 Task: Schedule a 2-hour wine and cheese pairing experience at a local vineyard.
Action: Mouse pressed left at (747, 102)
Screenshot: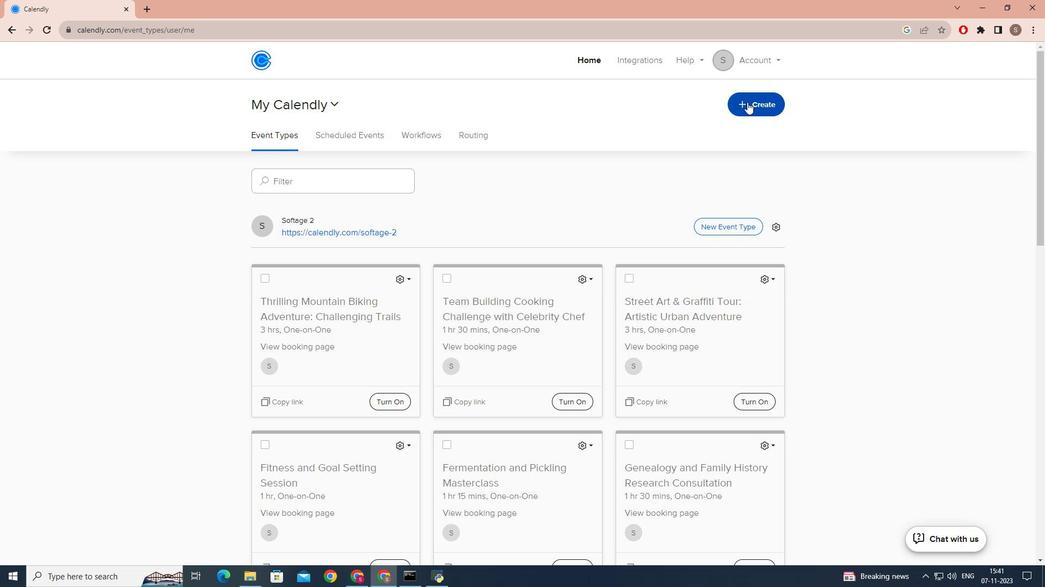 
Action: Mouse moved to (641, 138)
Screenshot: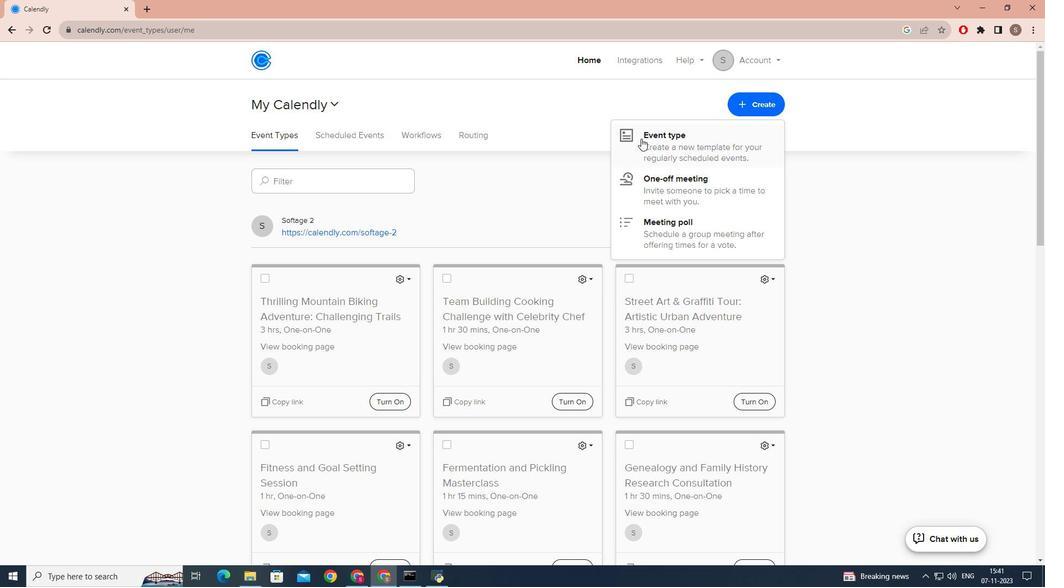 
Action: Mouse pressed left at (641, 138)
Screenshot: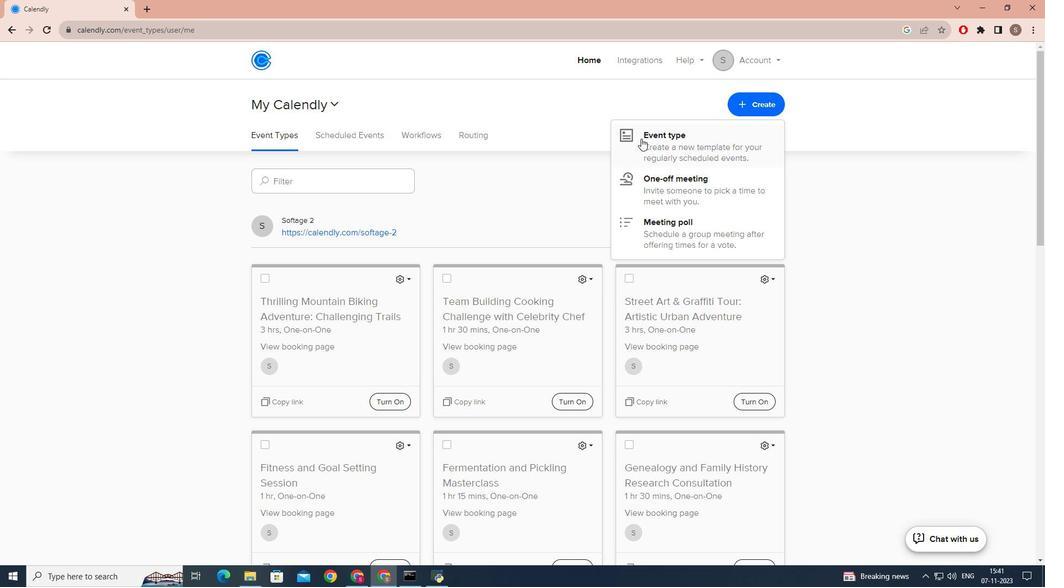 
Action: Mouse moved to (515, 172)
Screenshot: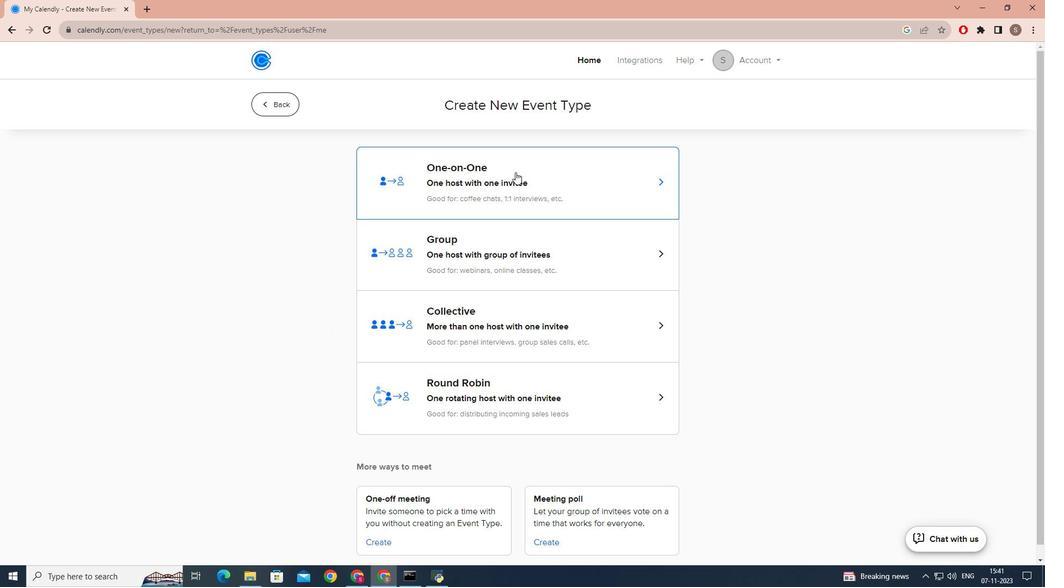 
Action: Mouse pressed left at (515, 172)
Screenshot: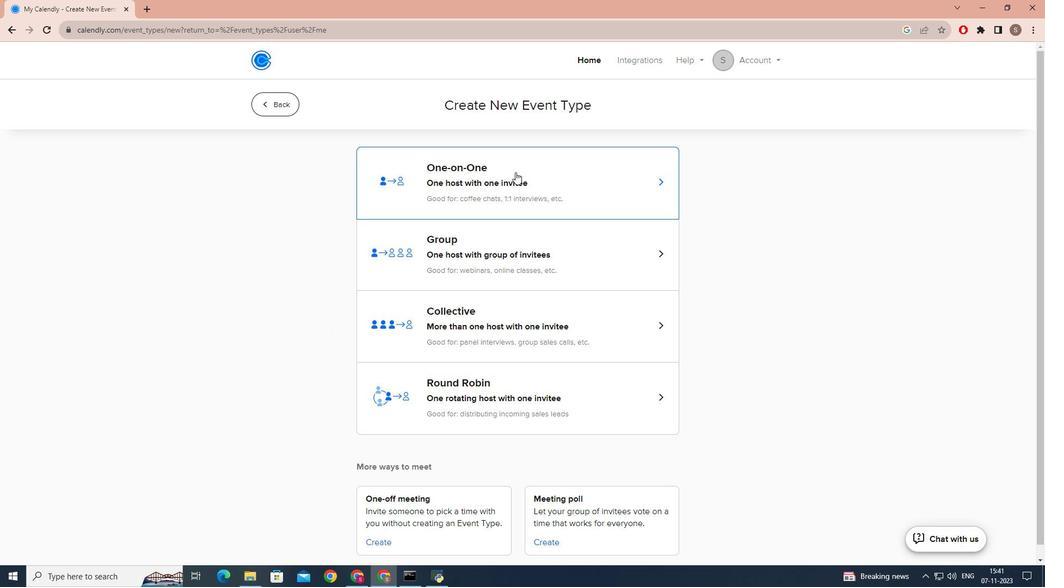 
Action: Mouse moved to (401, 224)
Screenshot: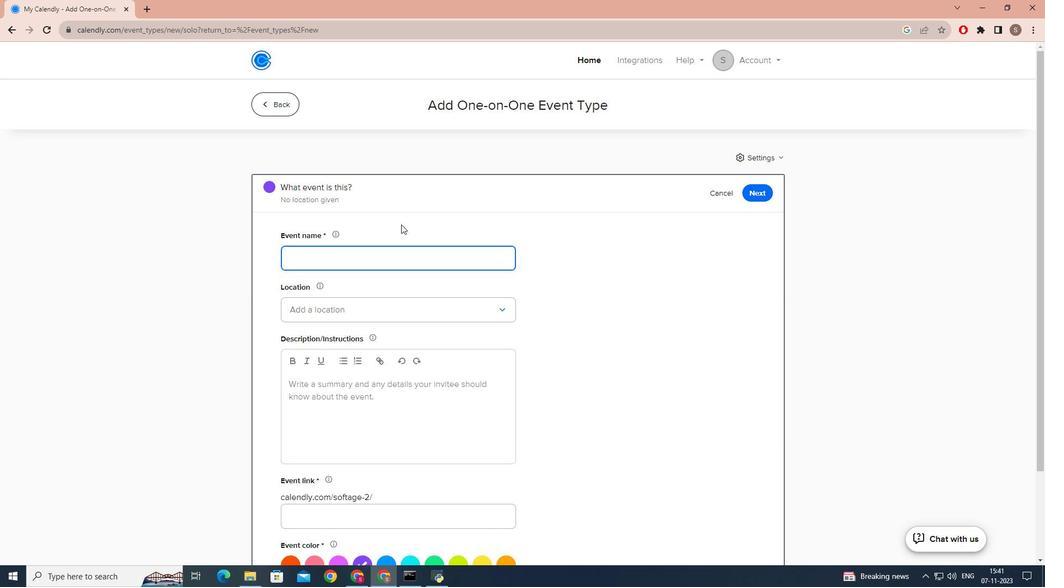 
Action: Key pressed <Key.caps_lock>W<Key.caps_lock>]<Key.backspace><Key.backspace><Key.backspace>w<Key.caps_lock>INE<Key.space>AMN<Key.backspace><Key.backspace>ND<Key.space>C<Key.caps_lock><Key.backspace>c<Key.caps_lock>HEESE<Key.space>PAIRING<Key.space>EXPERIENCE<Key.space>AT<Key.space>LOCAL<Key.space>VINEYARD
Screenshot: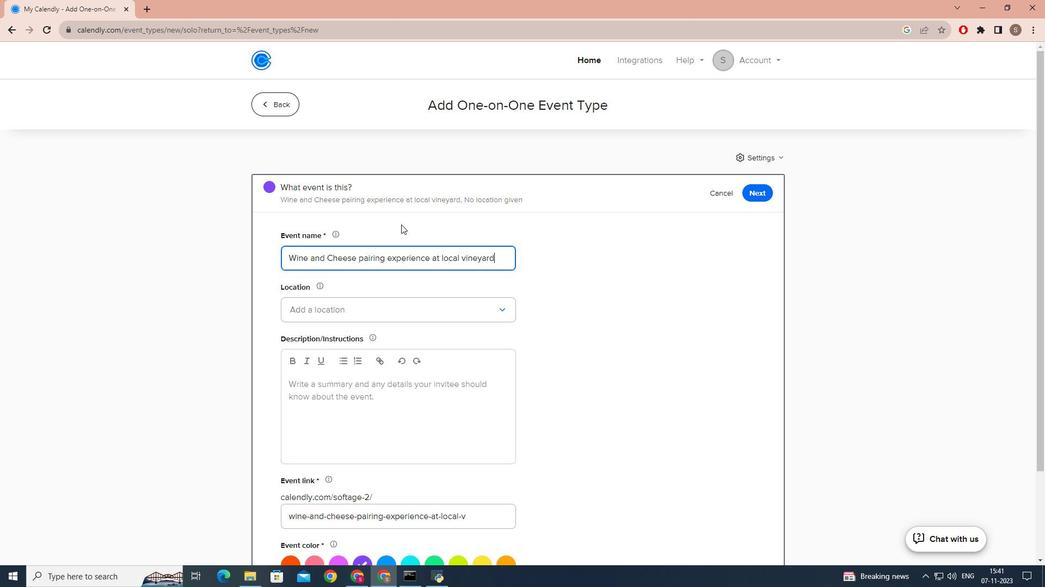 
Action: Mouse moved to (353, 316)
Screenshot: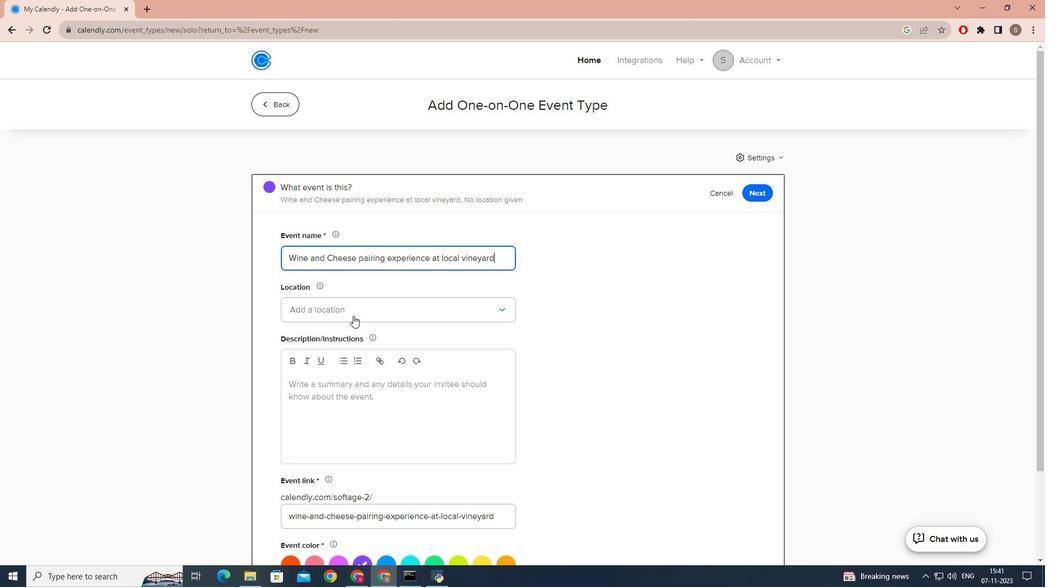 
Action: Mouse pressed left at (353, 316)
Screenshot: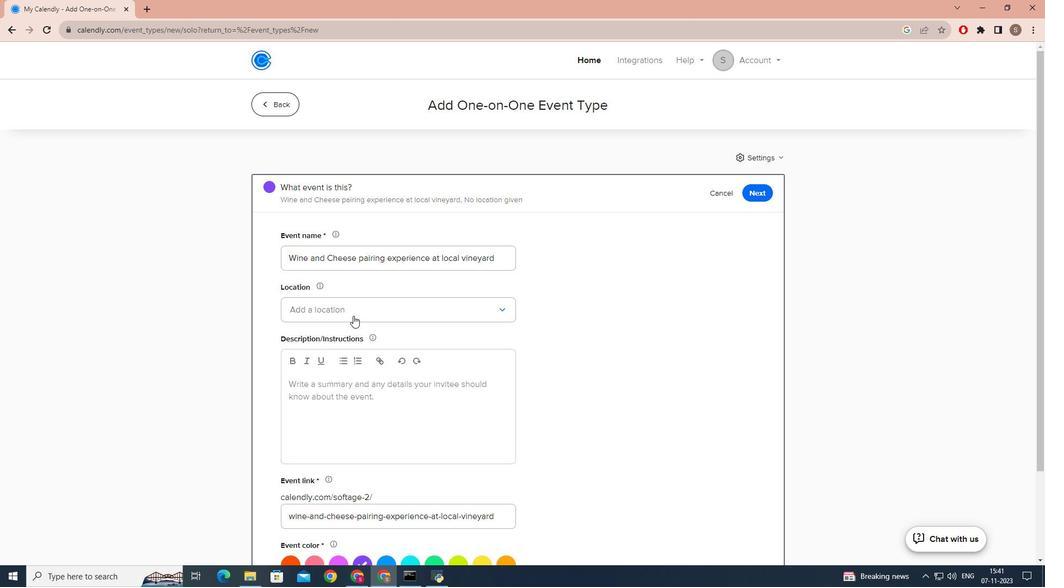 
Action: Mouse scrolled (353, 316) with delta (0, 0)
Screenshot: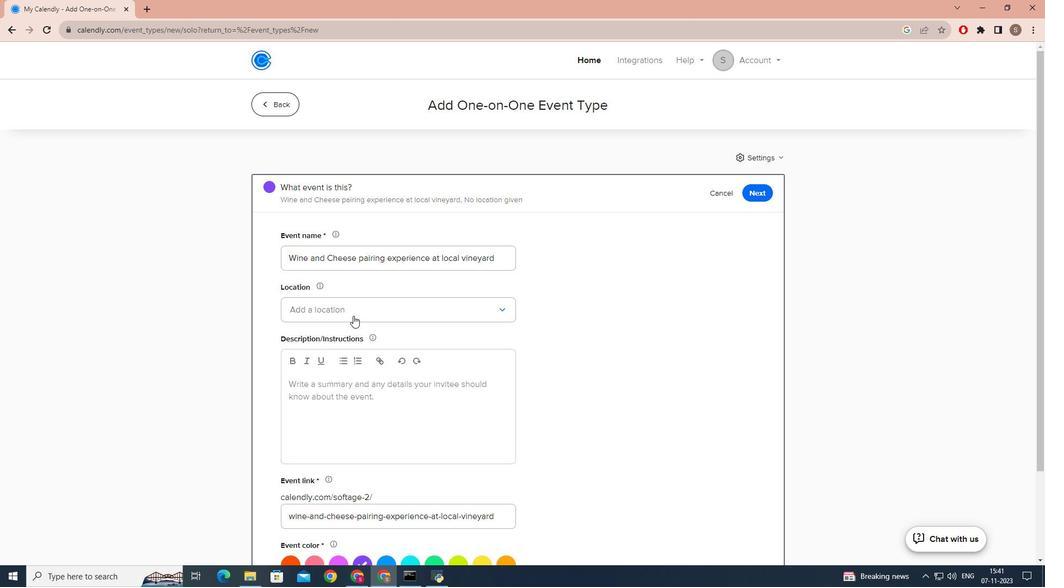 
Action: Mouse moved to (357, 314)
Screenshot: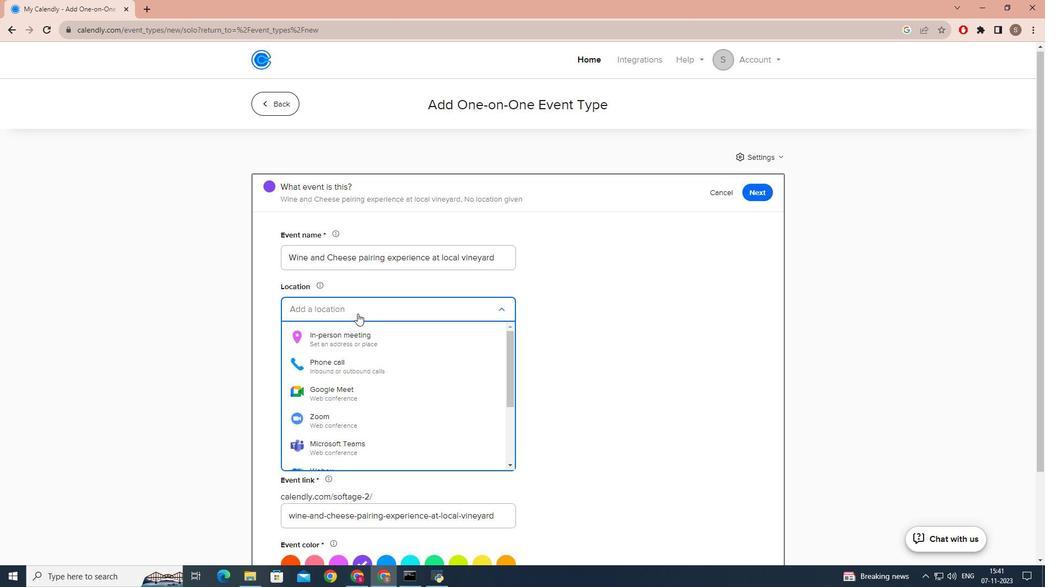 
Action: Mouse scrolled (357, 314) with delta (0, 0)
Screenshot: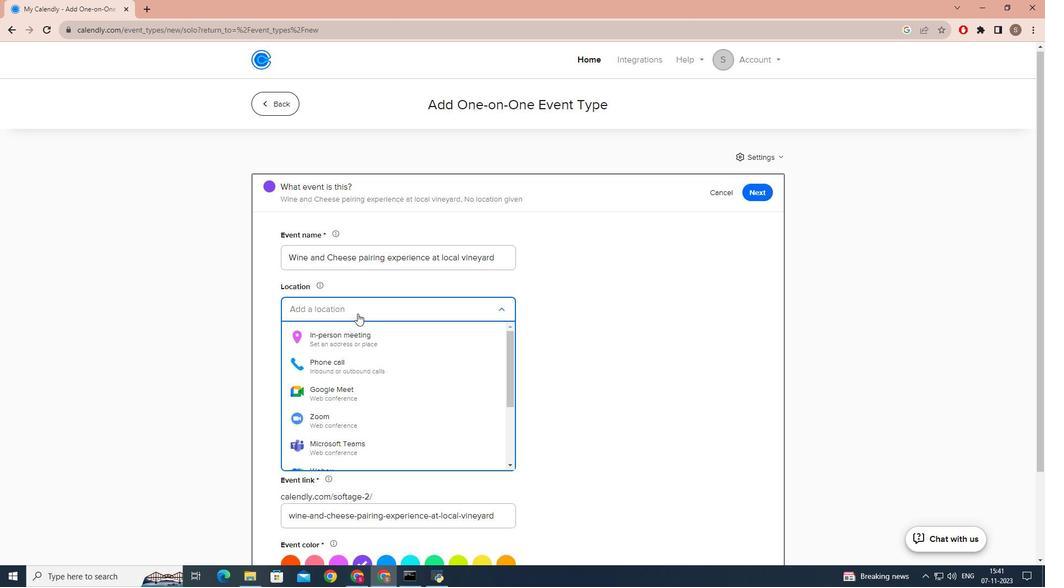 
Action: Mouse moved to (370, 289)
Screenshot: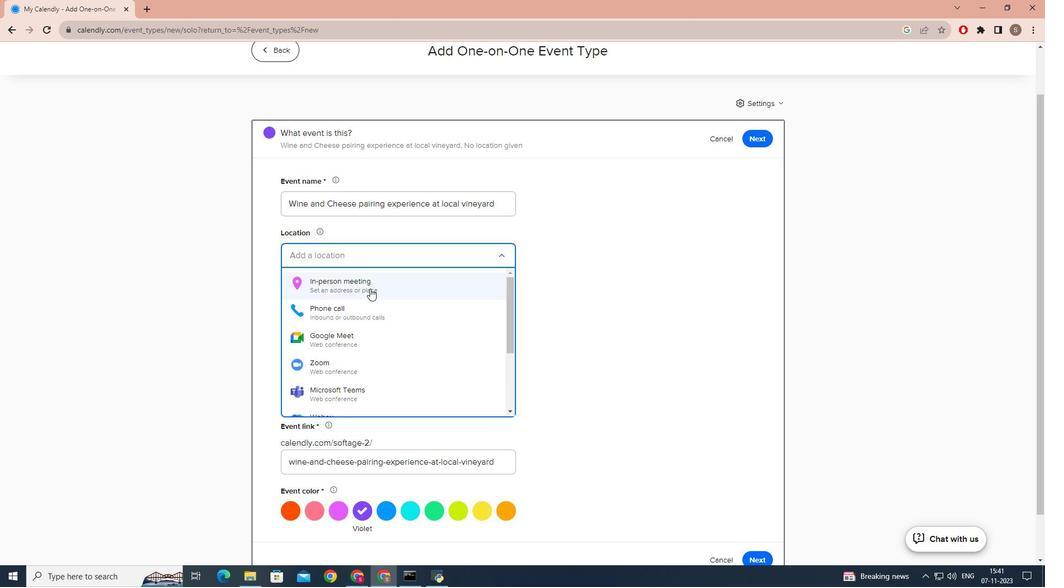 
Action: Mouse pressed left at (370, 289)
Screenshot: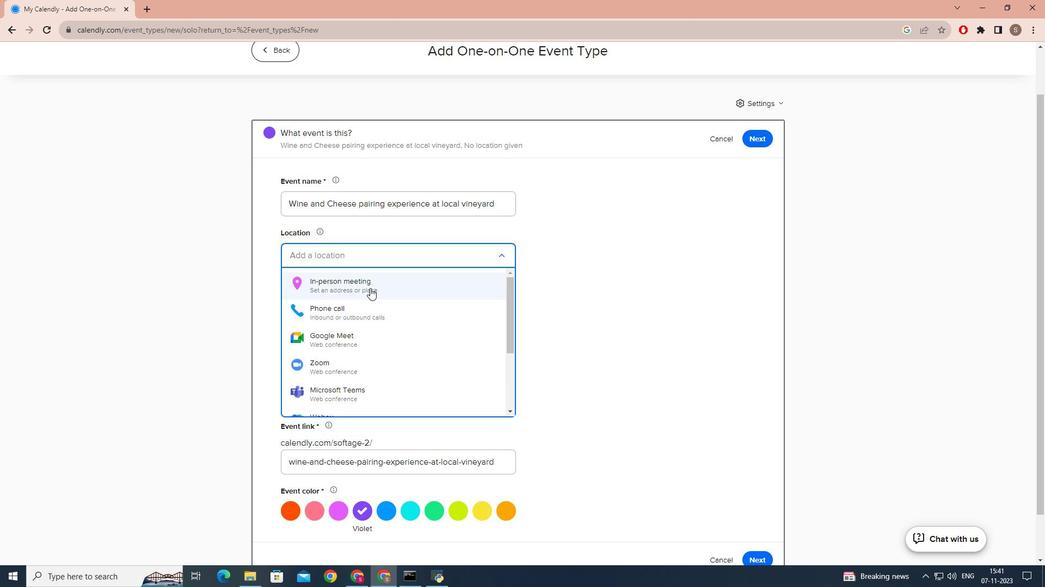 
Action: Mouse moved to (516, 177)
Screenshot: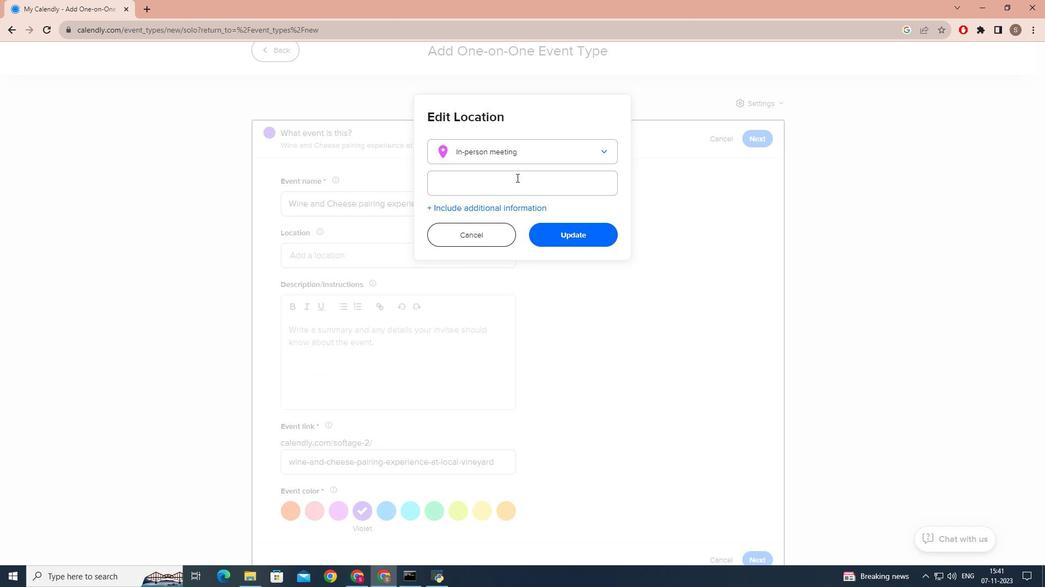 
Action: Mouse pressed left at (516, 177)
Screenshot: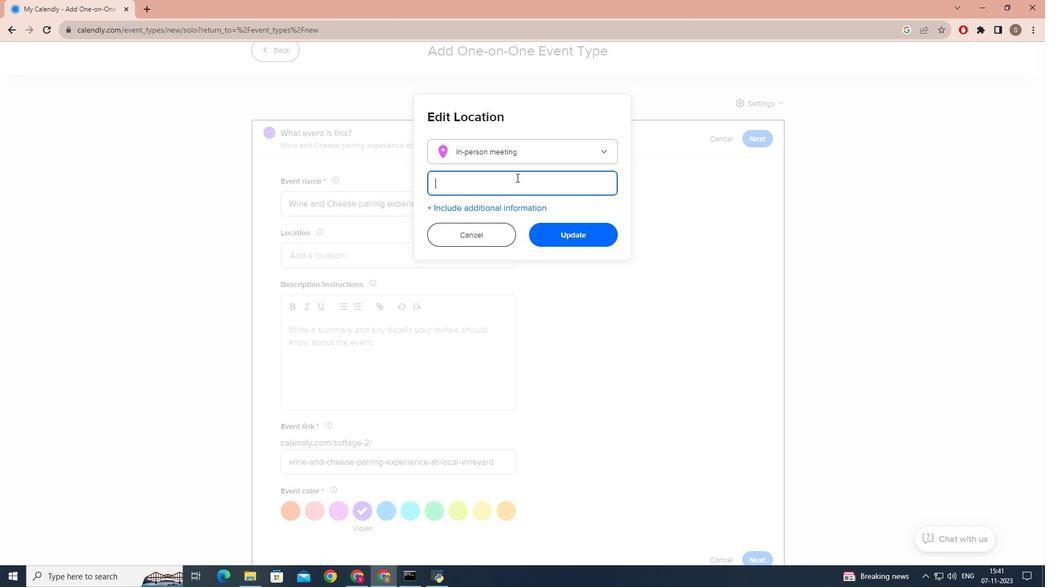 
Action: Mouse moved to (516, 177)
Screenshot: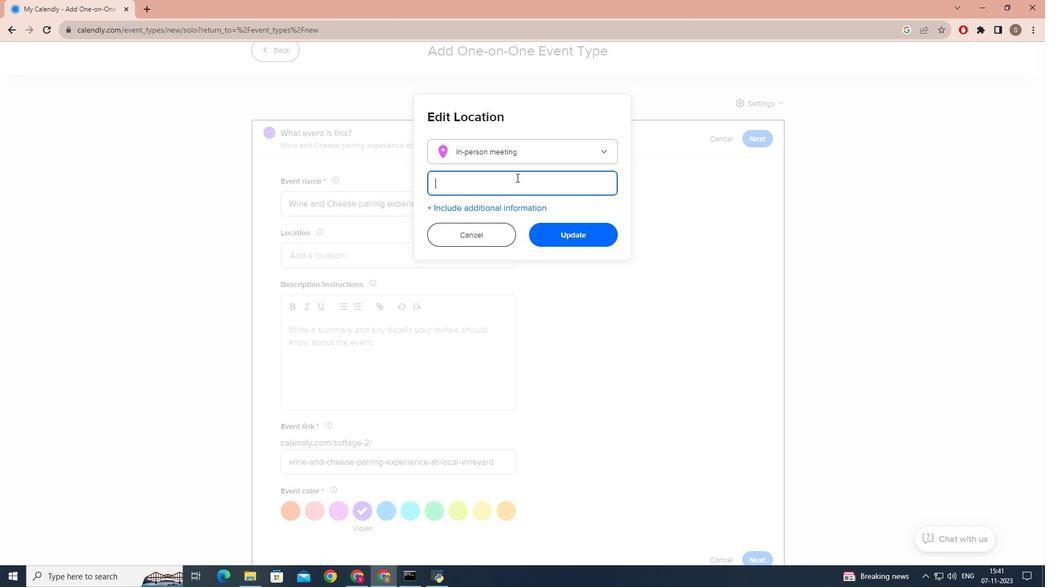 
Action: Key pressed <Key.caps_lock>b<Key.caps_lock>LOOMBURRY<Key.space><Key.backspace><Key.backspace><Key.backspace><Key.backspace><Key.backspace>ERRY<Key.space><Key.caps_lock>v<Key.caps_lock>INEYUARD<Key.backspace><Key.backspace><Key.backspace><Key.backspace>ARD,<Key.caps_lock>m<Key.caps_lock>INNESOTA,<Key.caps_lock>u.s.a
Screenshot: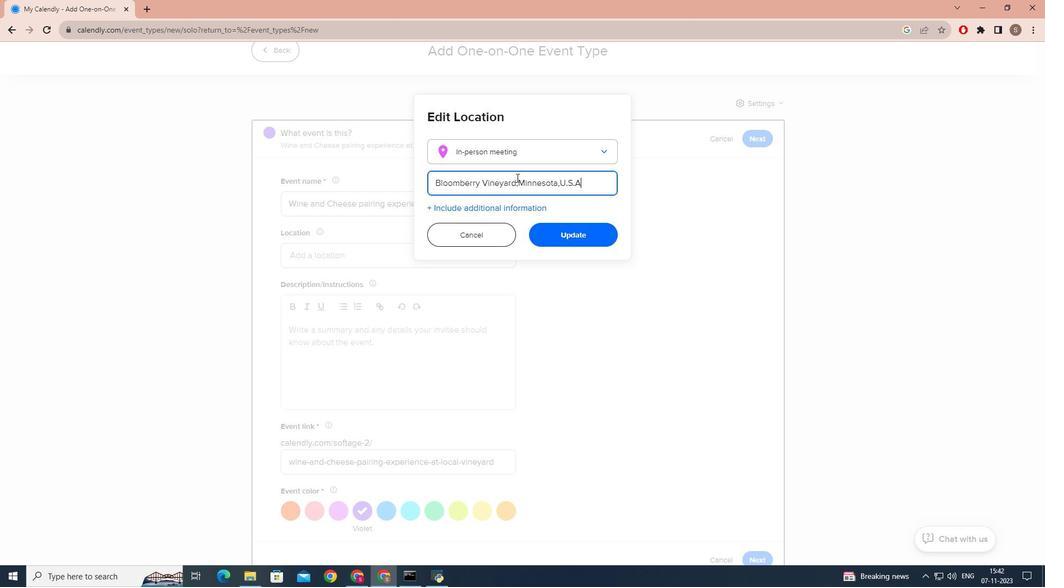 
Action: Mouse moved to (557, 231)
Screenshot: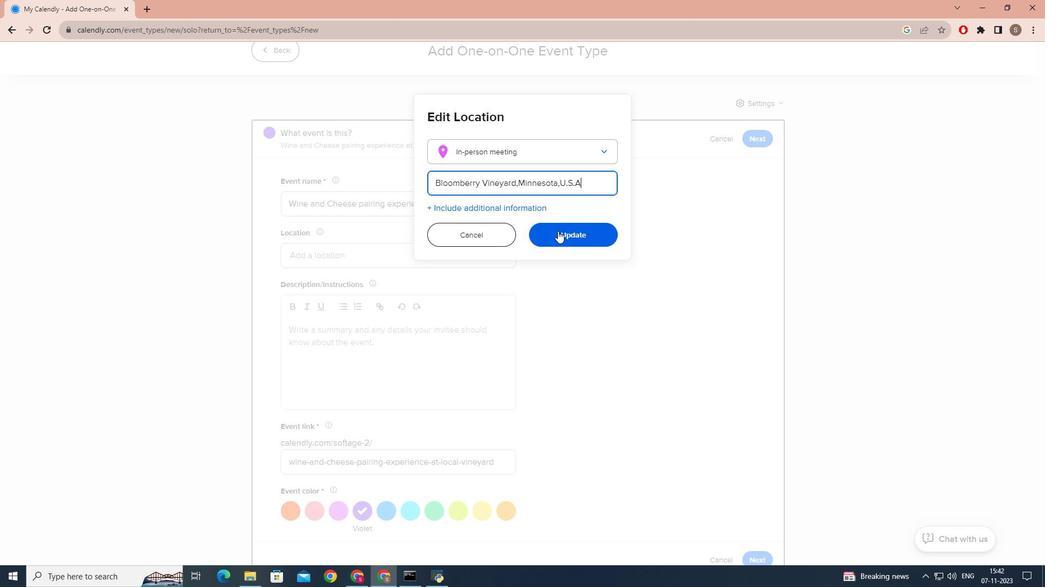 
Action: Mouse pressed left at (557, 231)
Screenshot: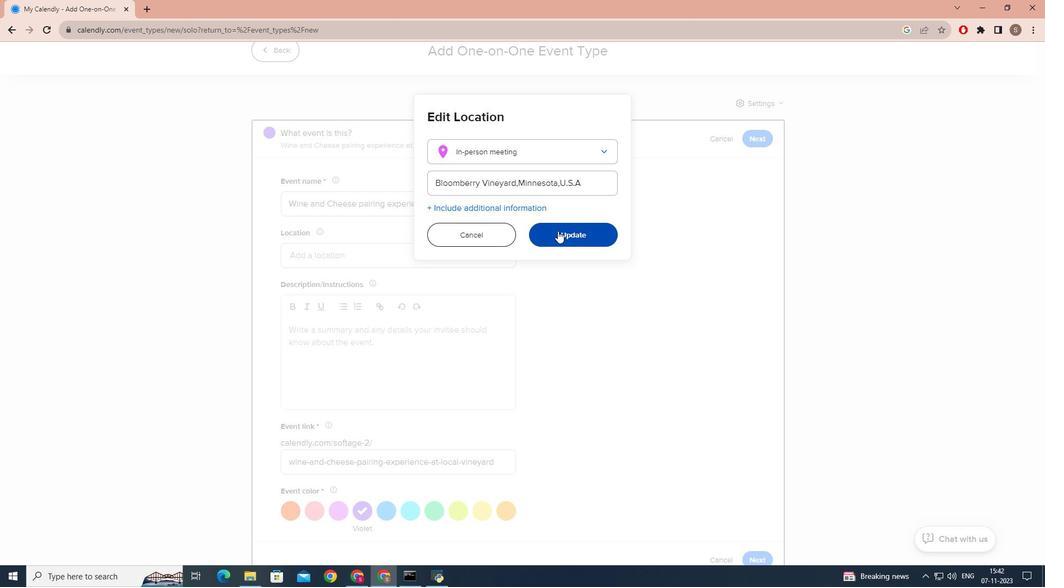 
Action: Mouse moved to (458, 302)
Screenshot: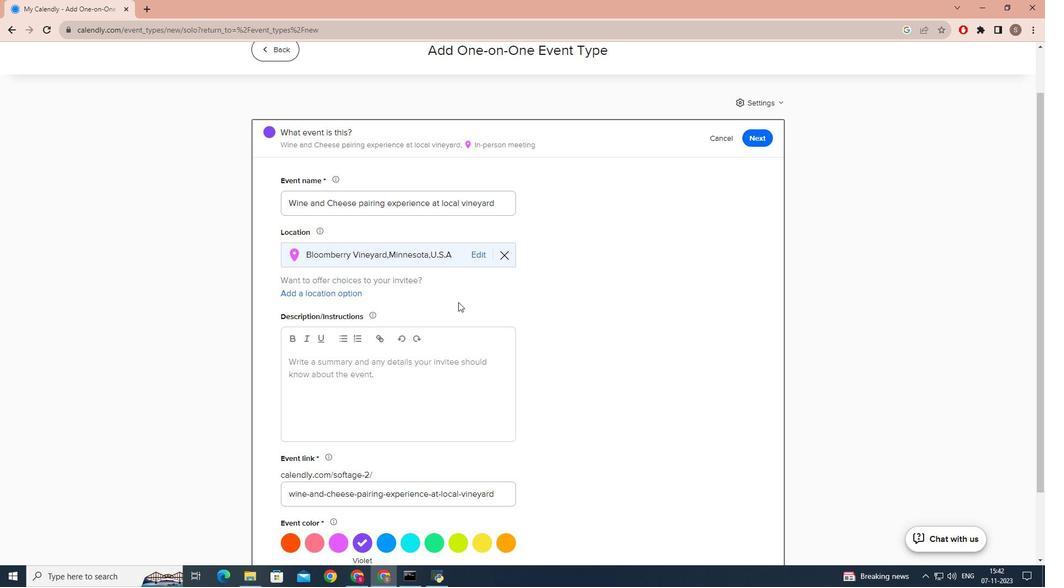
Action: Mouse scrolled (458, 302) with delta (0, 0)
Screenshot: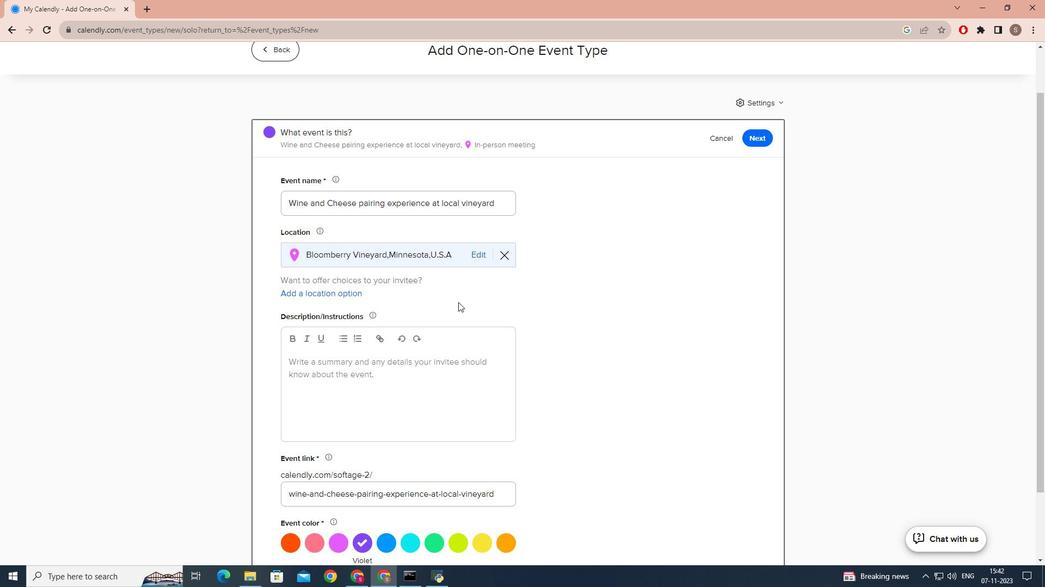 
Action: Mouse scrolled (458, 302) with delta (0, 0)
Screenshot: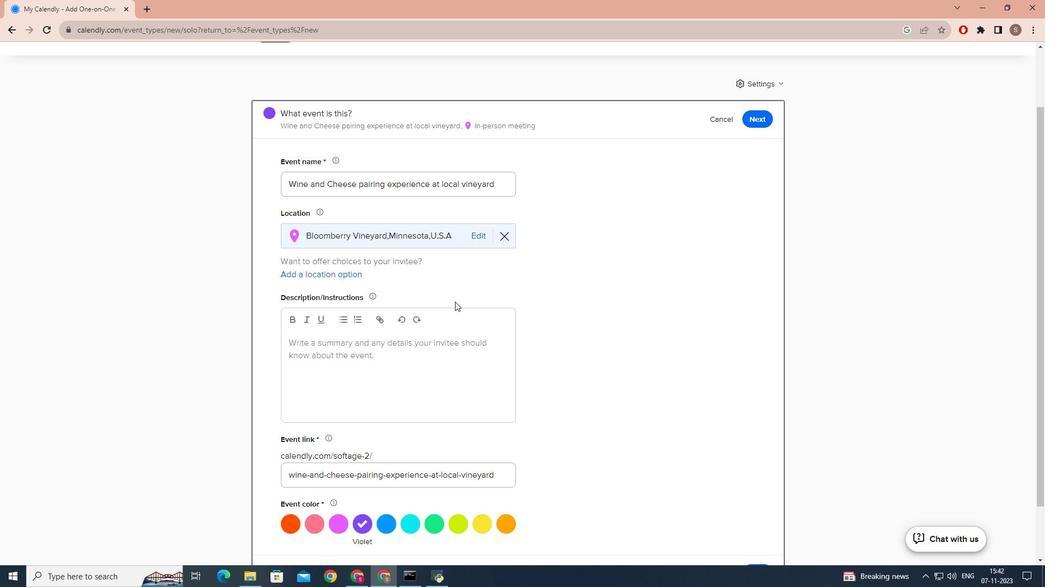 
Action: Mouse moved to (456, 302)
Screenshot: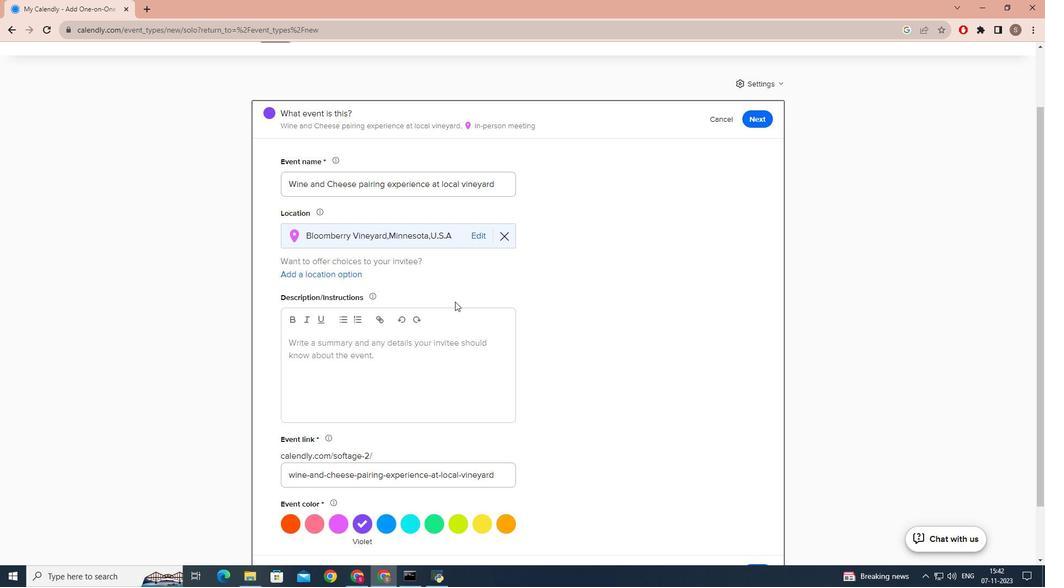 
Action: Mouse scrolled (456, 302) with delta (0, 0)
Screenshot: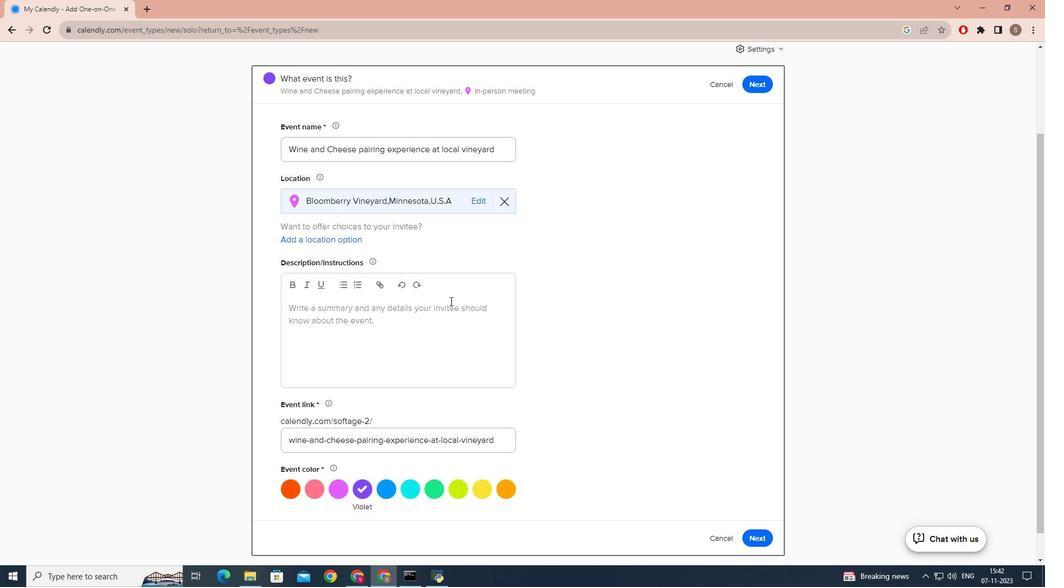 
Action: Mouse moved to (416, 299)
Screenshot: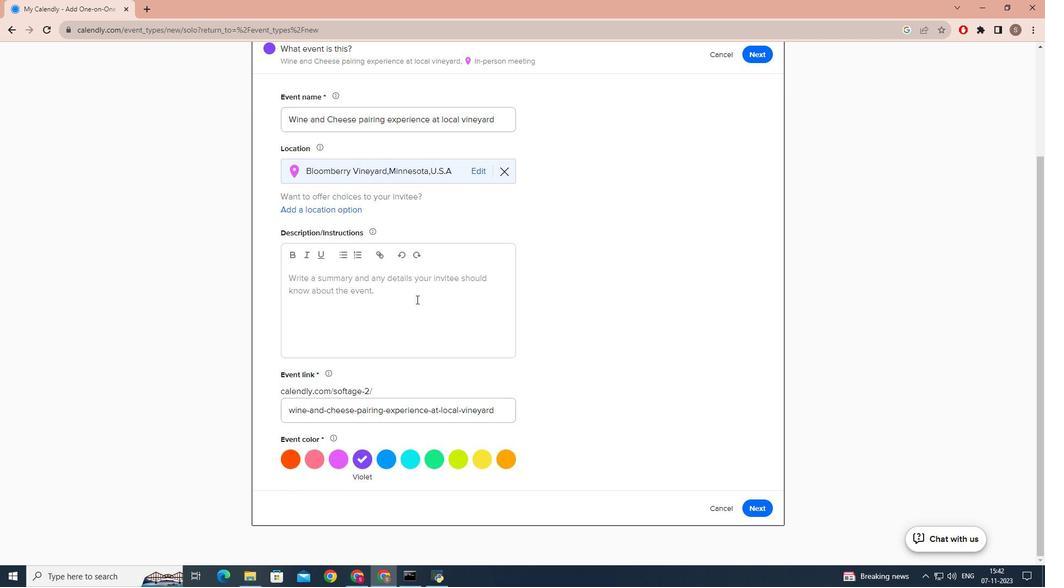 
Action: Mouse pressed left at (416, 299)
Screenshot: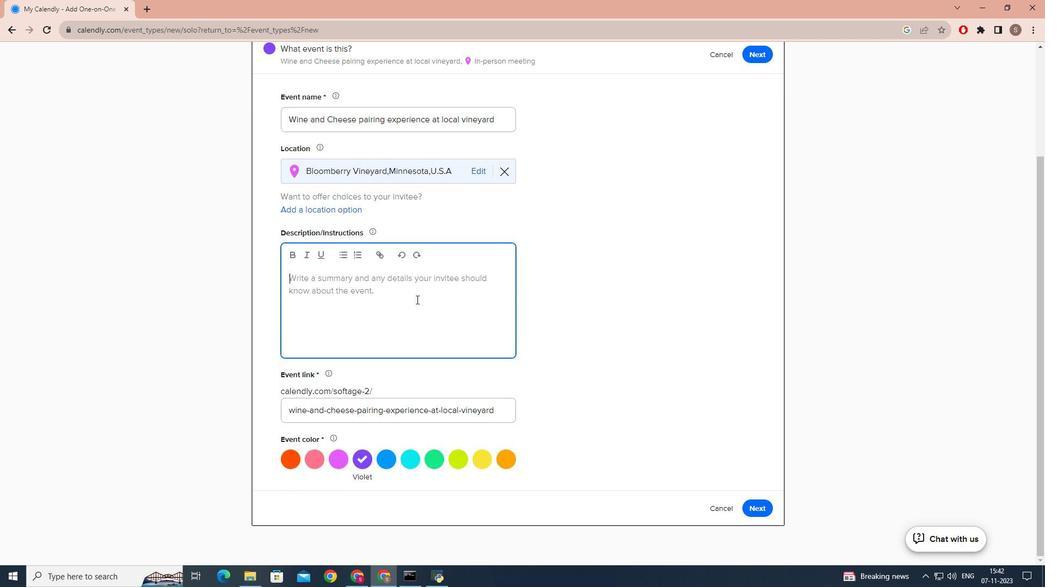 
Action: Mouse moved to (416, 299)
Screenshot: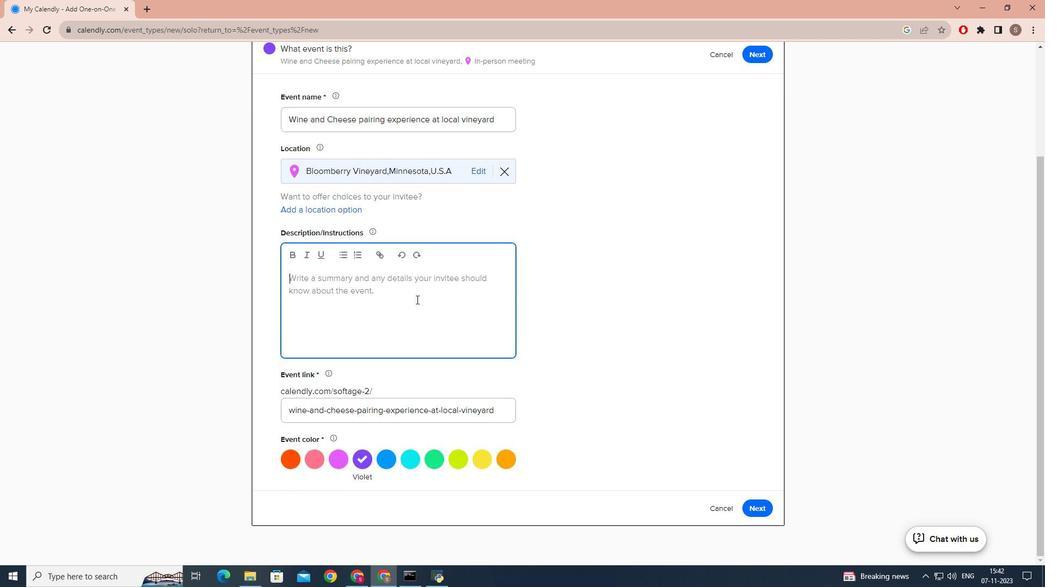 
Action: Key pressed <Key.caps_lock>J<Key.caps_lock><Key.backspace>j<Key.caps_lock>OIN<Key.space>US<Key.space>FOR<Key.space>A<Key.space>DELIGHTFUL<Key.space>WINEAN<Key.backspace><Key.backspace><Key.space>AND<Key.space>CHEESE<Key.space>PAIRING<Key.space>EXPERIECN<Key.backspace><Key.backspace>NCE<Key.space>AT<Key.space>THE<Key.space>LOCAL<Key.space>VINEYARD.<Key.space><Key.caps_lock>d<Key.caps_lock>ISCOVER<Key.space>THE<Key.space>ART<Key.space>OF<Key.space>MATCHING<Key.space>EXQUISITE<Key.space>WINES<Key.space>WITH<Key.space>TY<Key.backspace>HE<Key.space>FINEST<Key.space>CHEESES,ALL<Key.space>WHILE<Key.space>SURROUBNDED<Key.backspace><Key.backspace><Key.backspace><Key.backspace><Key.backspace>NDED<Key.space>N<Key.backspace>BY<Key.space>THE<Key.space>SCENIC<Key.space>N<Key.backspace>BEAUTY<Key.space>OF<Key.space>OUR<Key.space>VINEYARD,<Key.caps_lock><Key.backspace>.<Key.caps_lock><Key.caps_lock>d<Key.caps_lock>URING<Key.space>THIS<Key.space>EXPERIENCE<Key.space>,YOU<Key.space>WILL<Key.space>HAVE<Key.space>THE<Key.space>OPPORTUNITYTO<Key.backspace><Key.backspace><Key.space>TO<Key.space>INDULGE<Key.space>IN<Key.space>A<Key.space>CURATED<Key.space>SELECTION<Key.space>OF<Key.space>WINES<Key.space>AND<Key.space>CHESES<Key.backspace><Key.backspace><Key.backspace>ESES<Key.space>THAT<Key.space>WILL<Key.space>HARMONIS<Key.backspace>ZE<Key.space>PERFECTLY<Key.space>TO<Key.space>YOUR<Key.space>TASTE.<Key.caps_lock>t<Key.caps_lock>HIS<Key.space>EVENT<Key.space>I<Key.space><Key.backspace>S<Key.space>DESIGNED<Key.space>FOR<Key.space>ADULTS<Key.space>ABOVE<Key.space>21<Key.space>YEARS<Key.space>OF<Key.space>AGE.
Screenshot: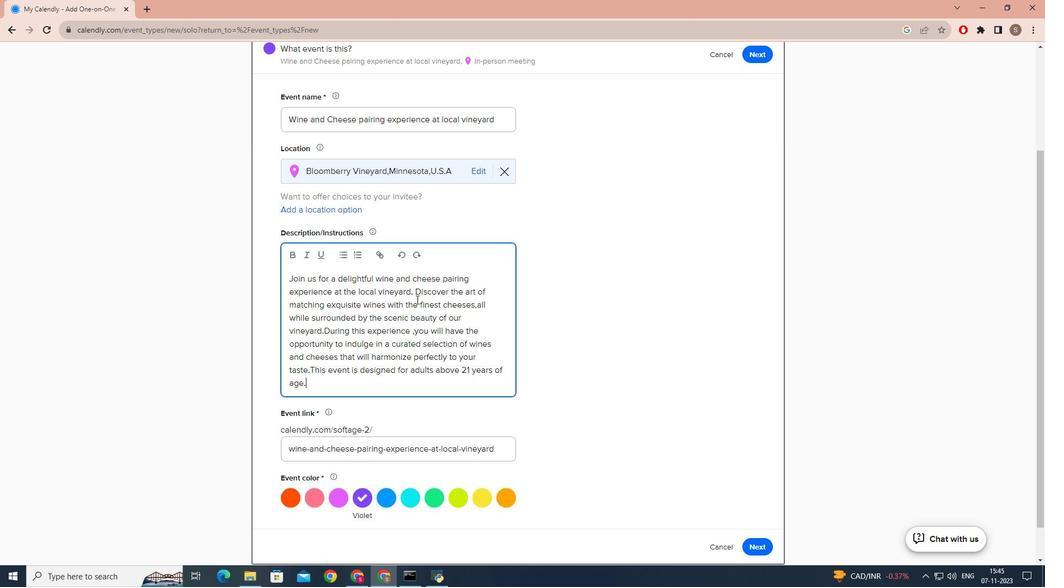 
Action: Mouse moved to (311, 283)
Screenshot: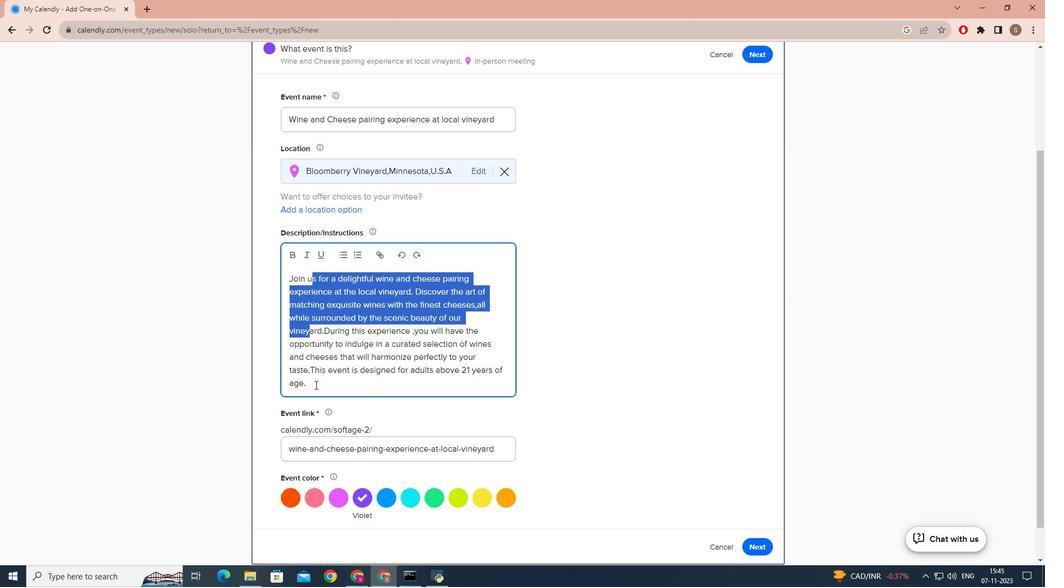 
Action: Mouse pressed left at (311, 283)
Screenshot: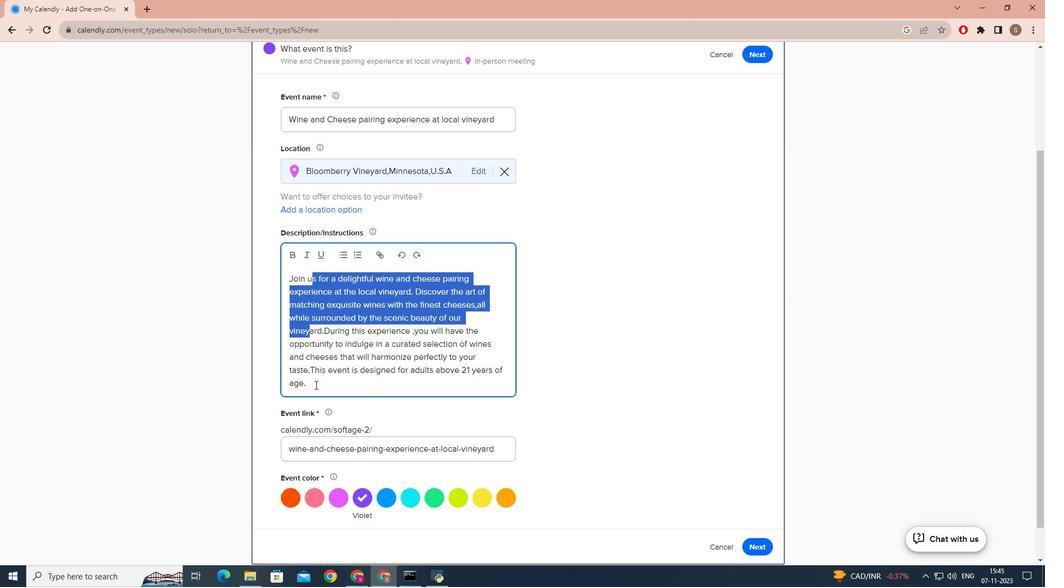 
Action: Mouse moved to (377, 349)
Screenshot: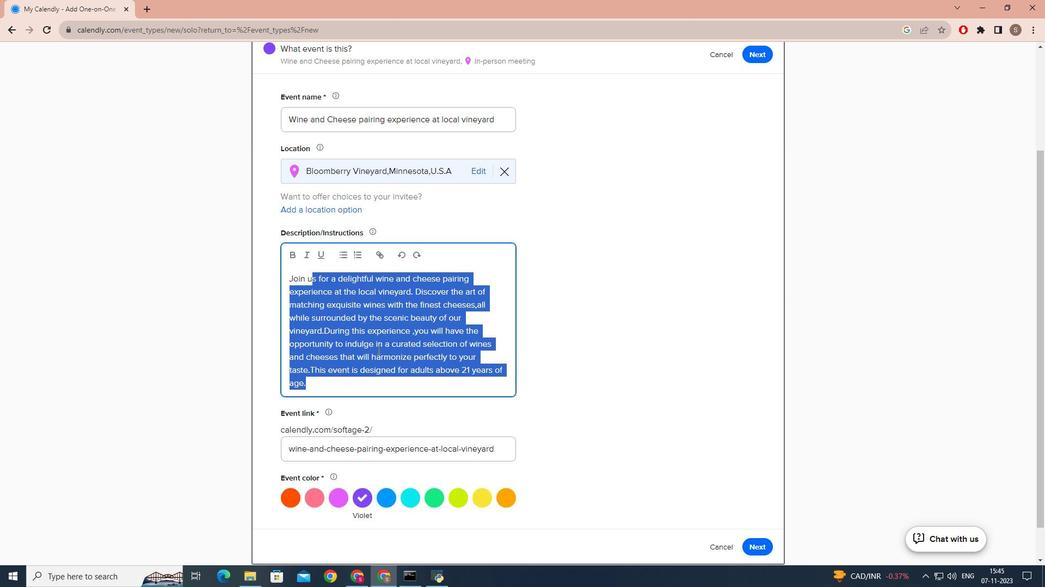 
Action: Mouse pressed left at (377, 349)
Screenshot: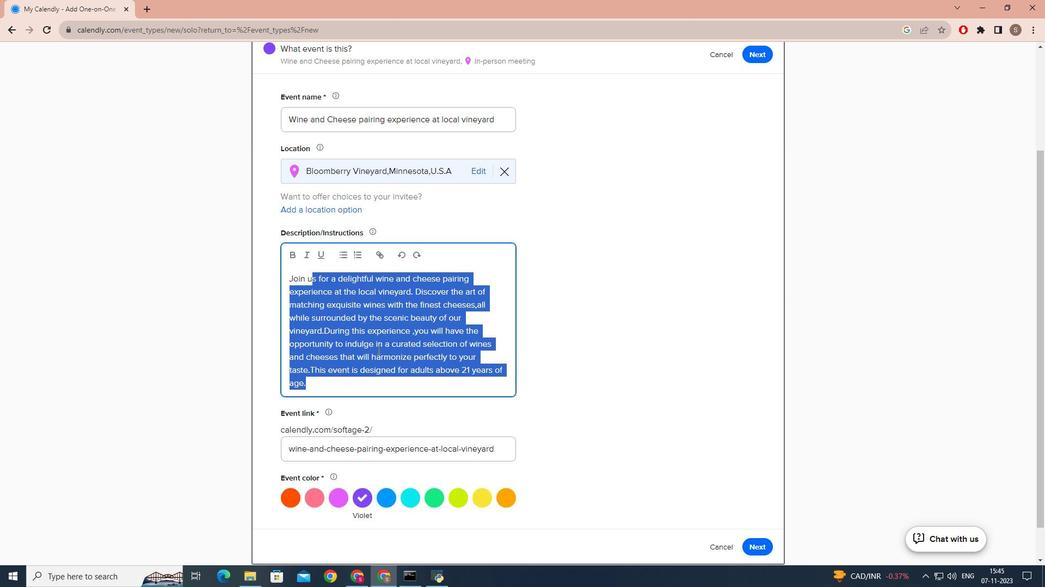 
Action: Mouse moved to (379, 495)
Screenshot: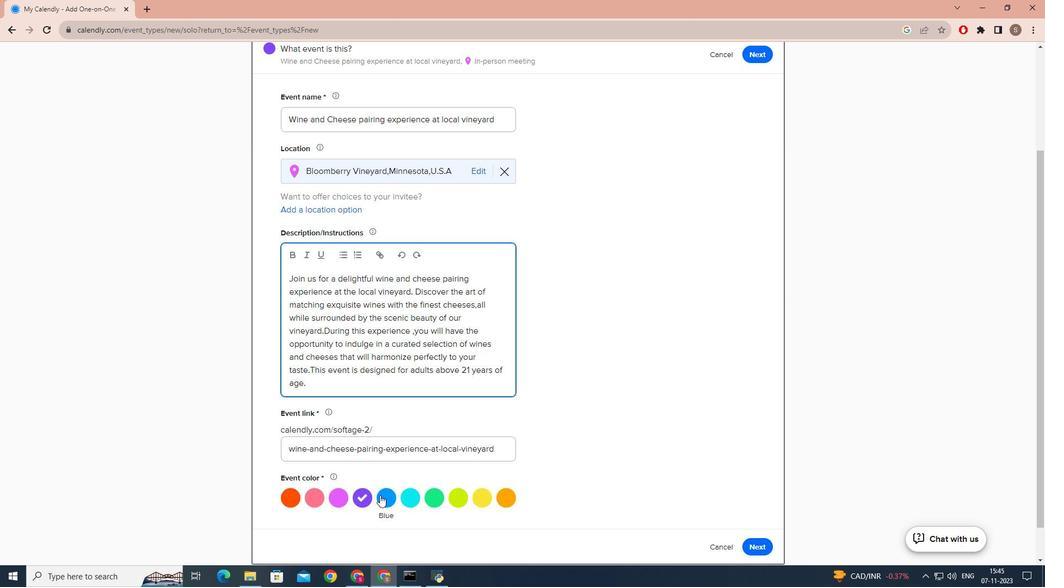 
Action: Mouse pressed left at (379, 495)
Screenshot: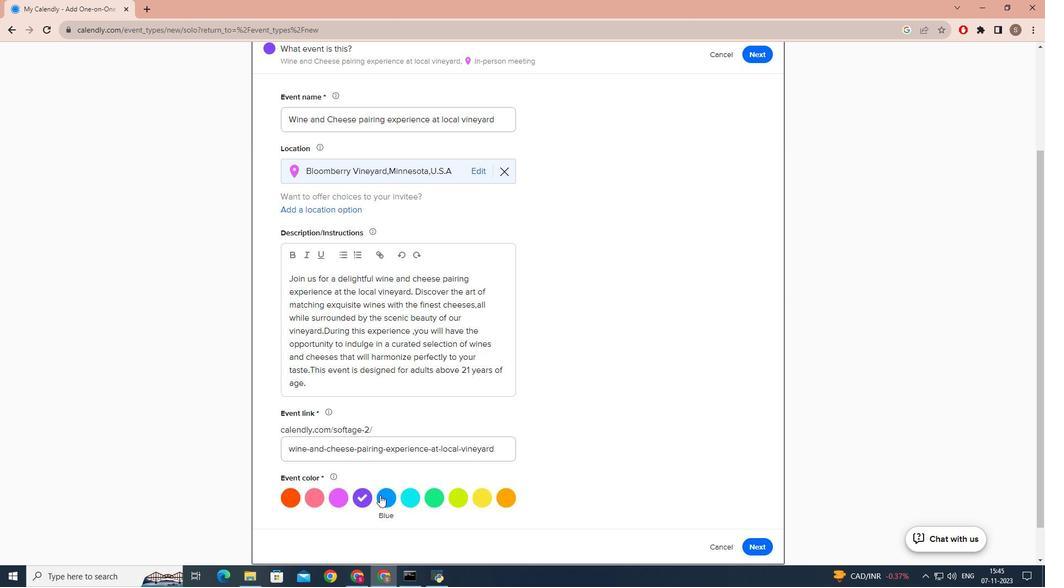 
Action: Mouse moved to (445, 342)
Screenshot: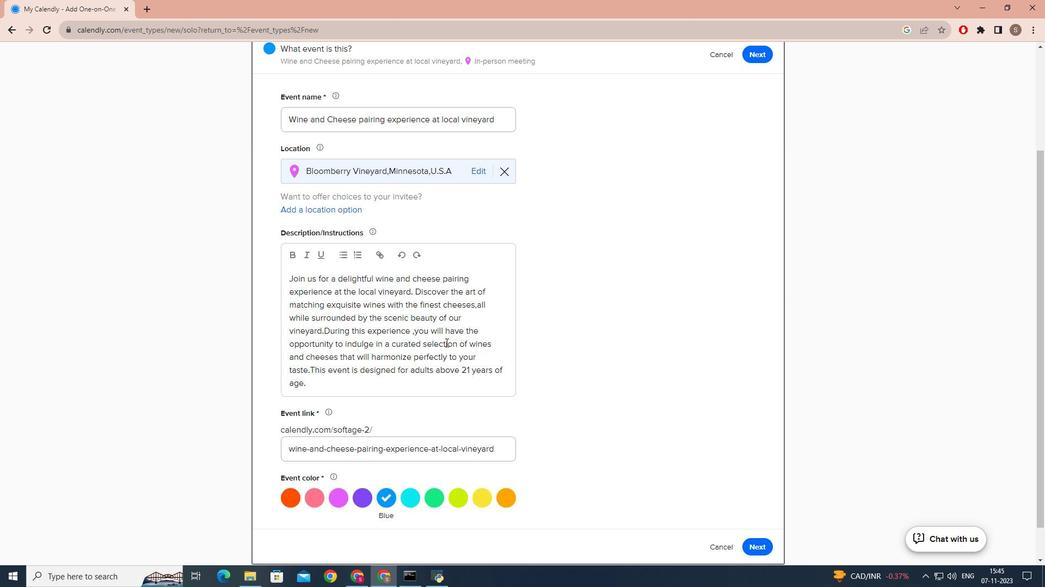 
Action: Mouse scrolled (445, 342) with delta (0, 0)
Screenshot: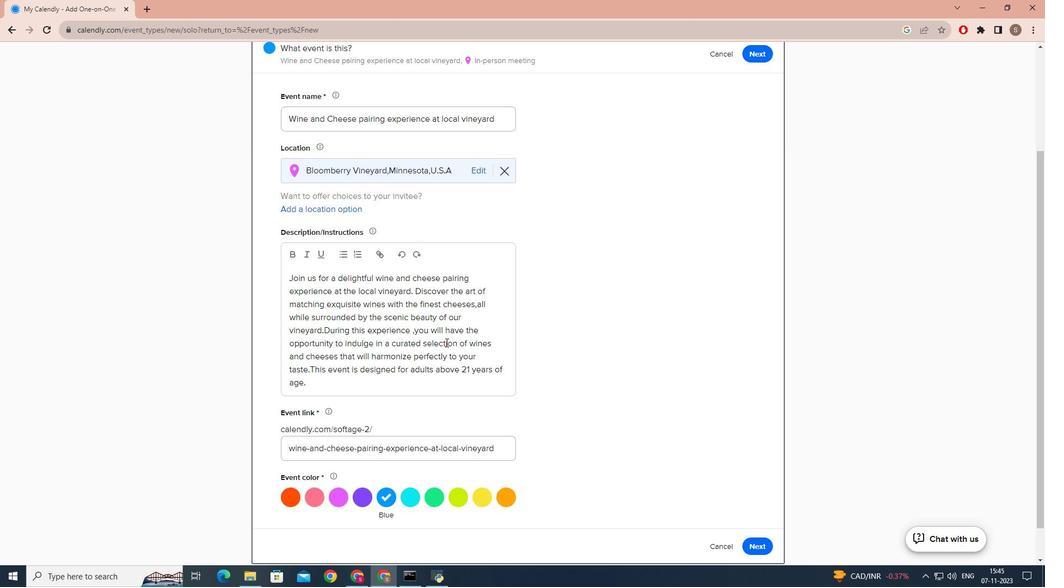 
Action: Mouse scrolled (445, 342) with delta (0, 0)
Screenshot: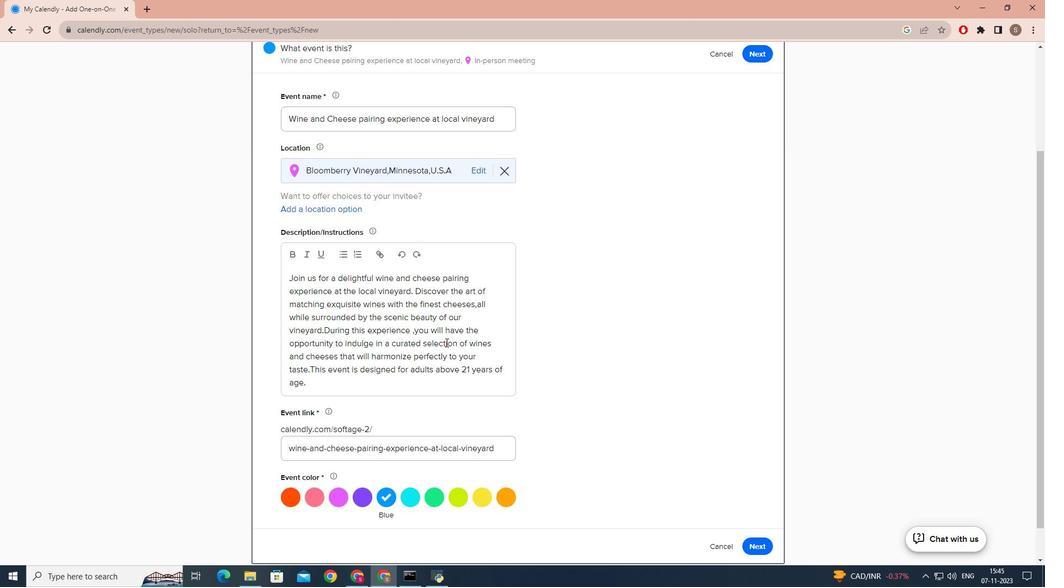 
Action: Mouse scrolled (445, 342) with delta (0, 0)
Screenshot: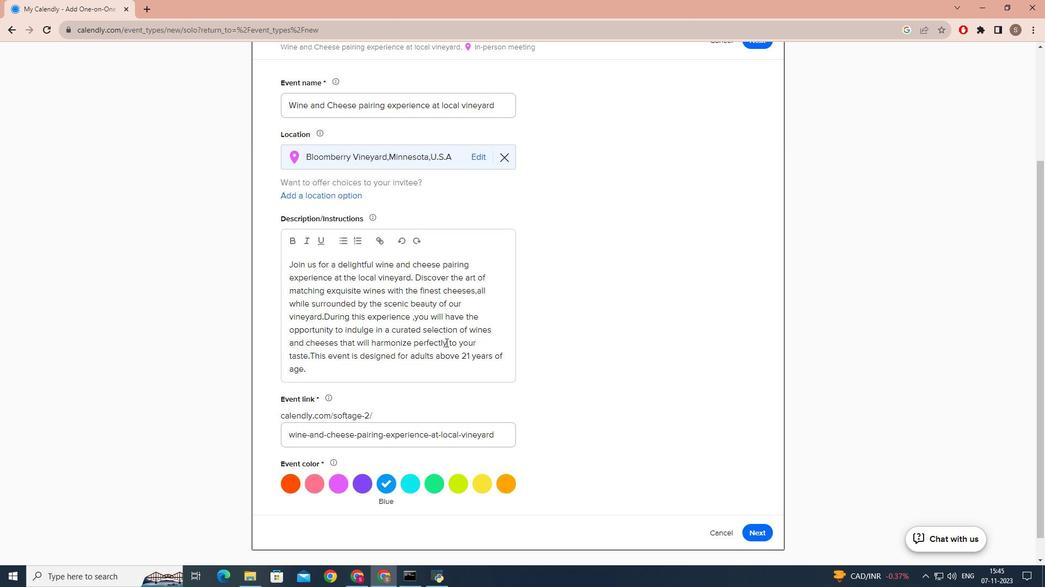 
Action: Mouse scrolled (445, 342) with delta (0, 0)
Screenshot: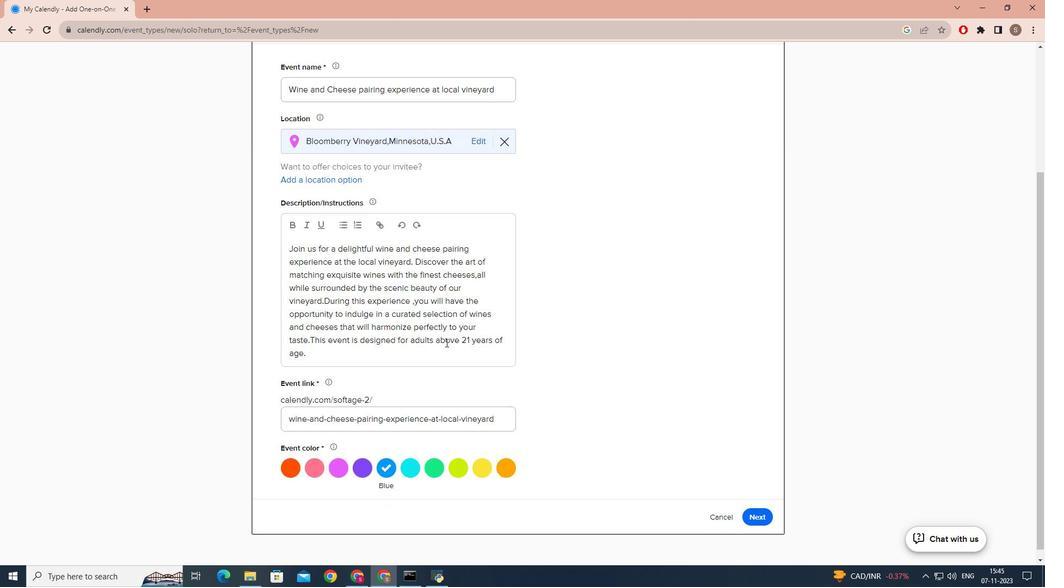 
Action: Mouse moved to (752, 506)
Screenshot: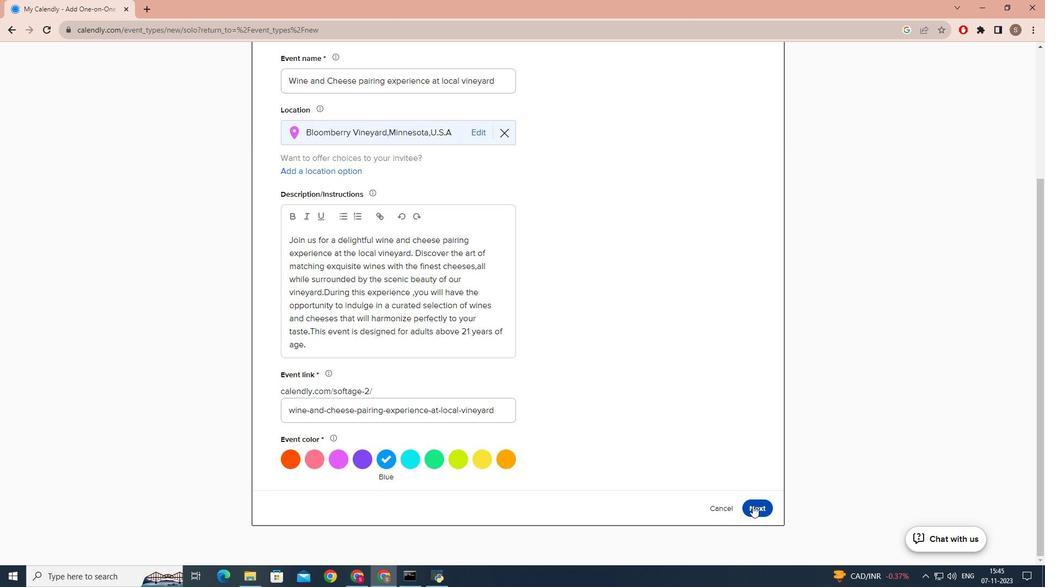 
Action: Mouse pressed left at (752, 506)
Screenshot: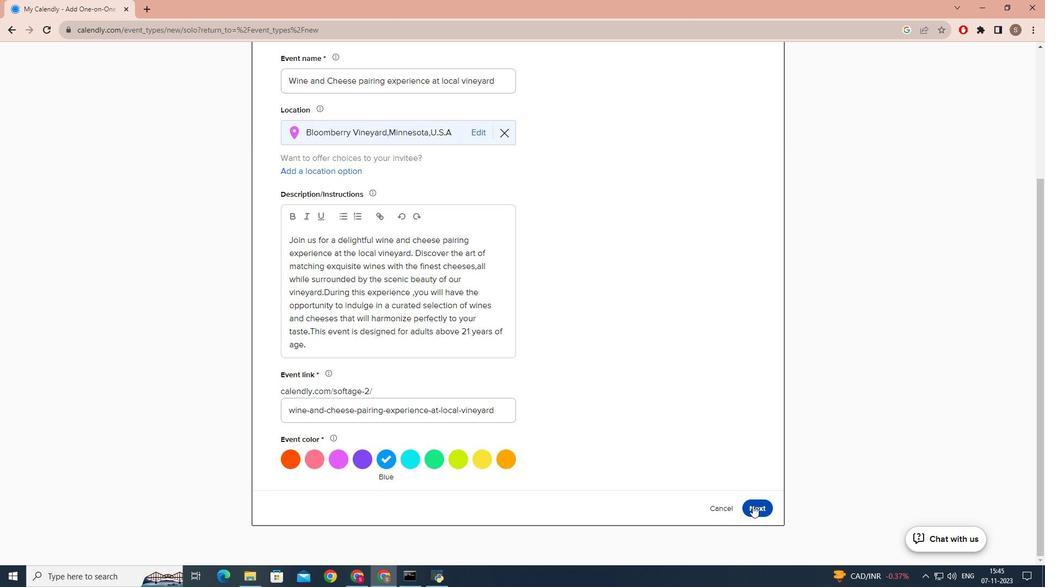 
Action: Mouse moved to (362, 274)
Screenshot: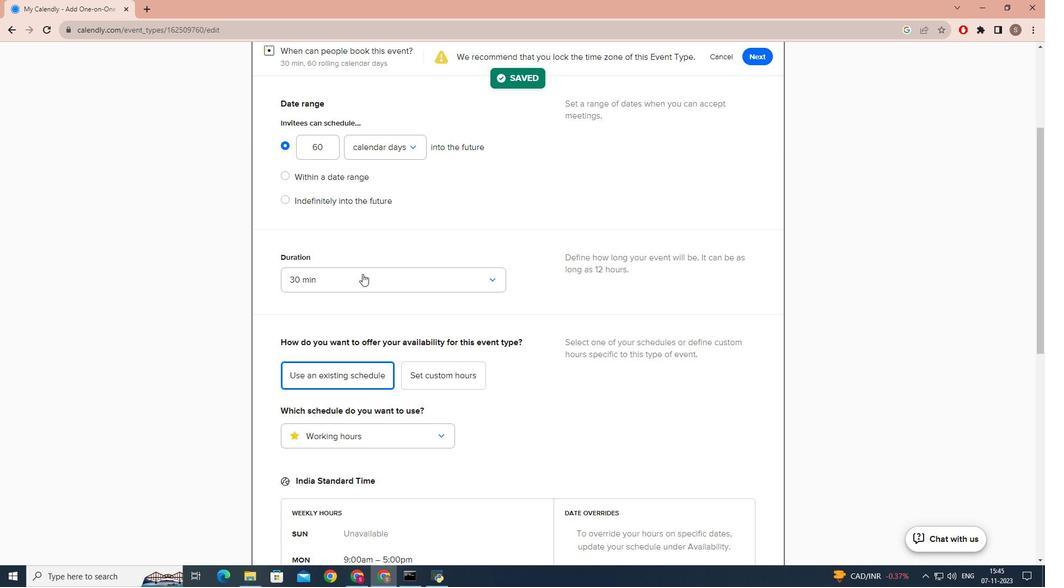 
Action: Mouse pressed left at (362, 274)
Screenshot: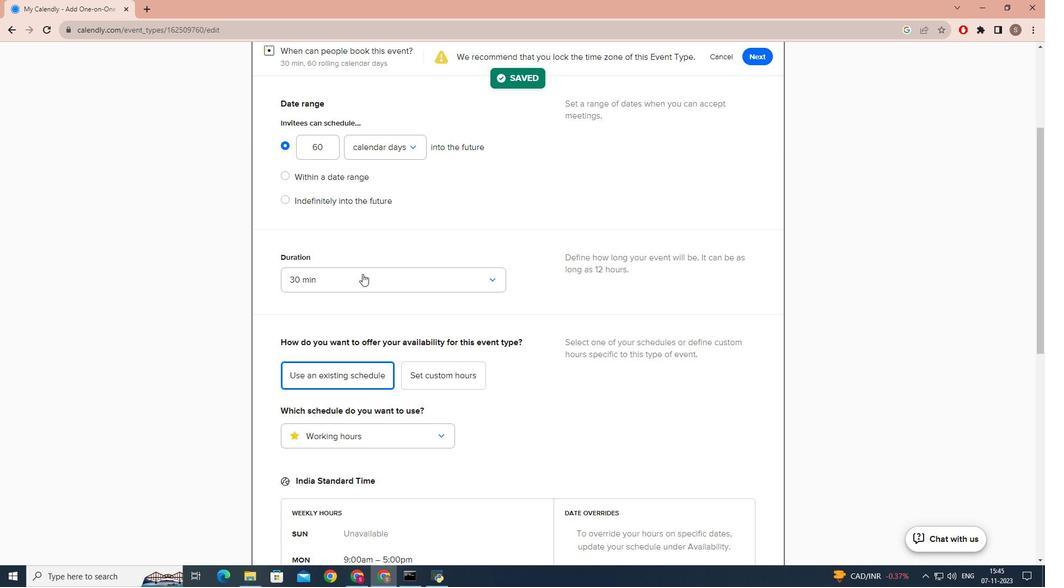 
Action: Mouse moved to (368, 389)
Screenshot: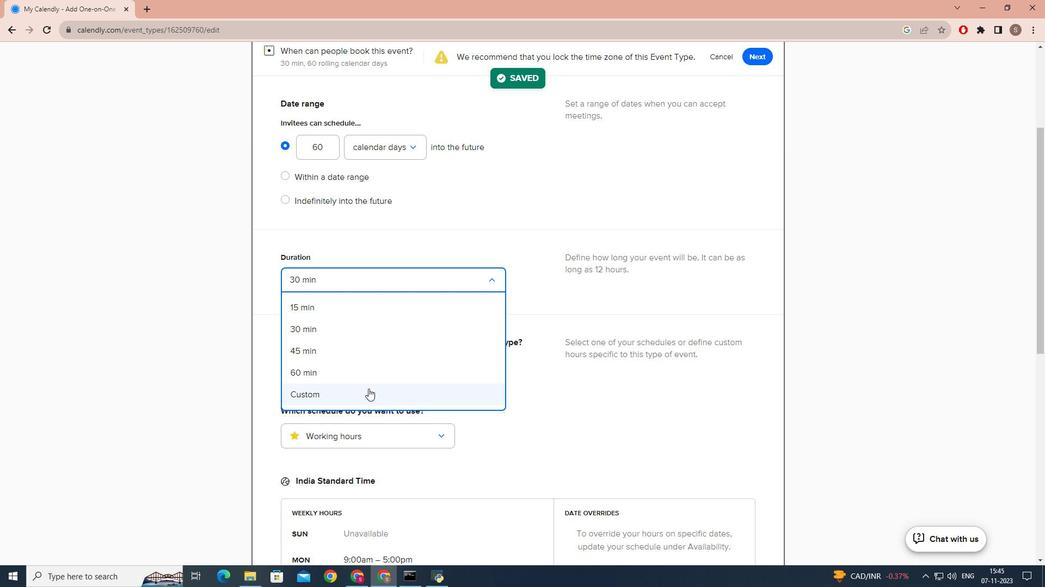 
Action: Mouse pressed left at (368, 389)
Screenshot: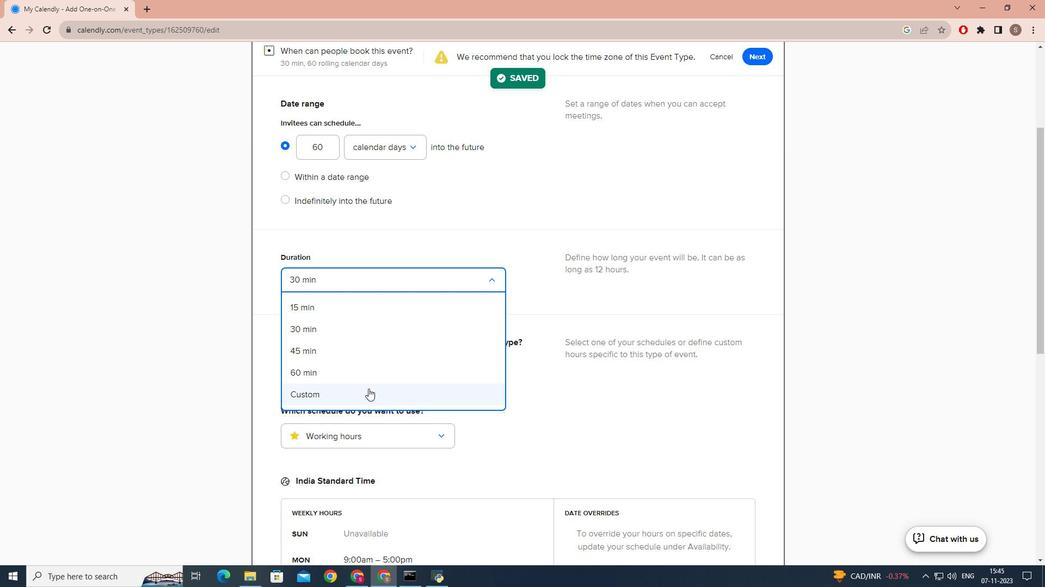 
Action: Mouse moved to (495, 312)
Screenshot: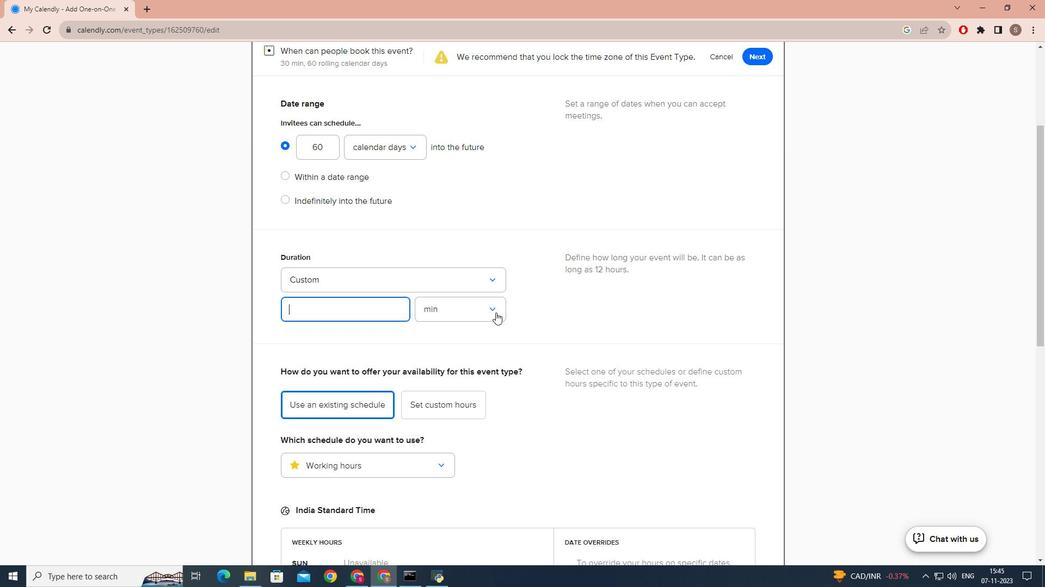 
Action: Mouse pressed left at (495, 312)
Screenshot: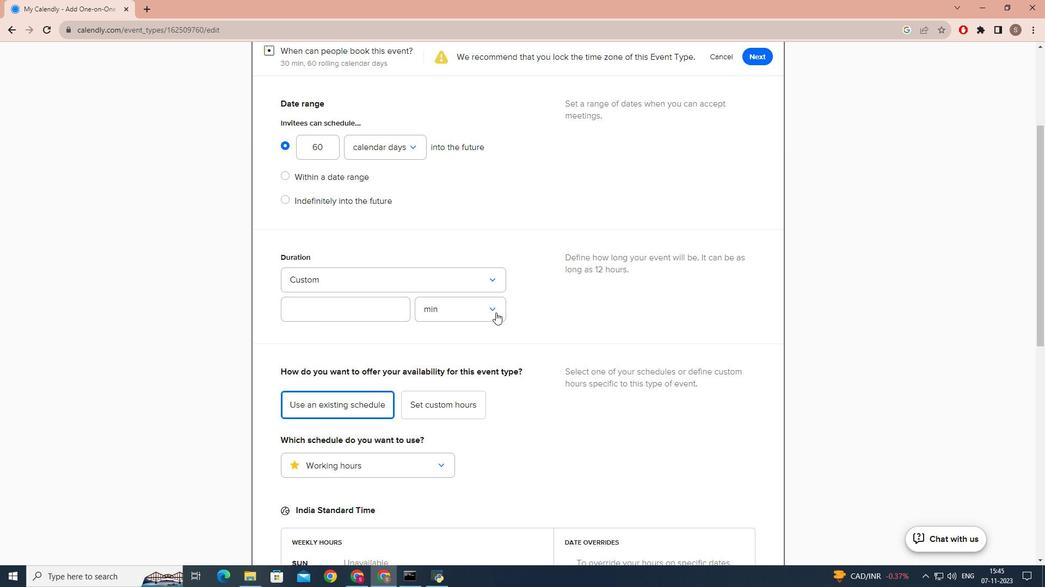 
Action: Mouse moved to (455, 367)
Screenshot: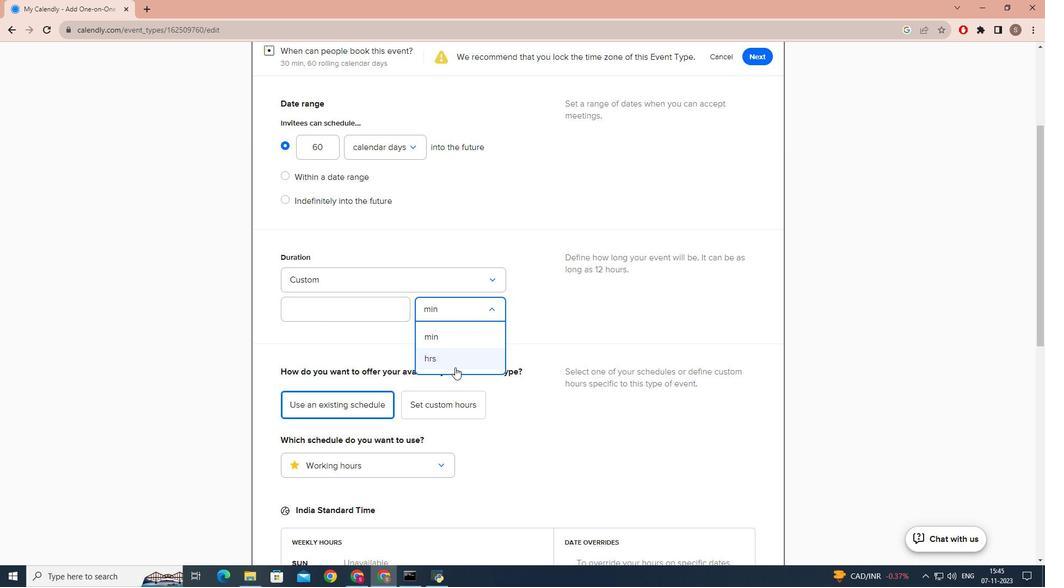 
Action: Mouse pressed left at (455, 367)
Screenshot: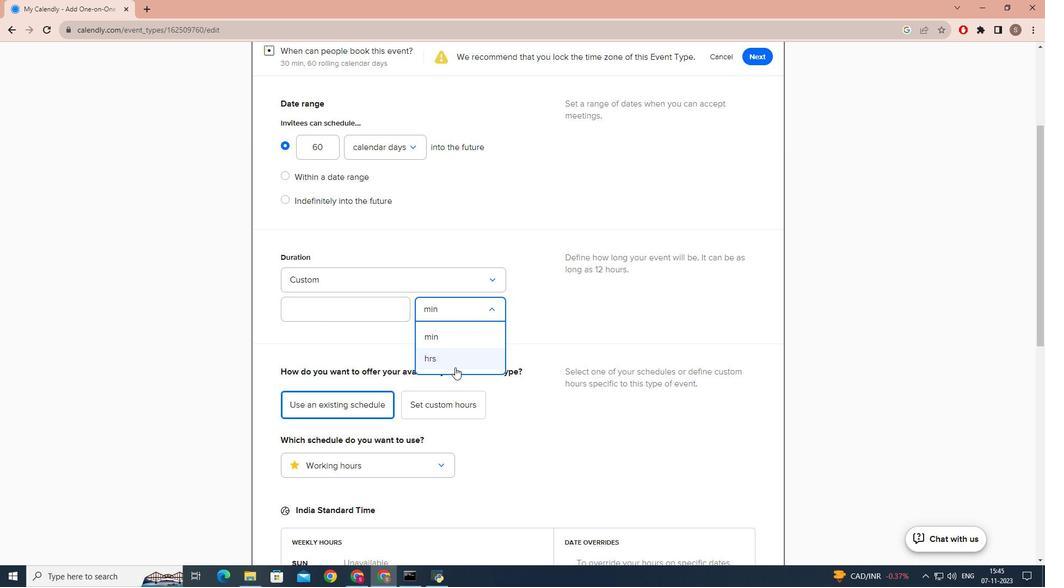 
Action: Mouse moved to (376, 309)
Screenshot: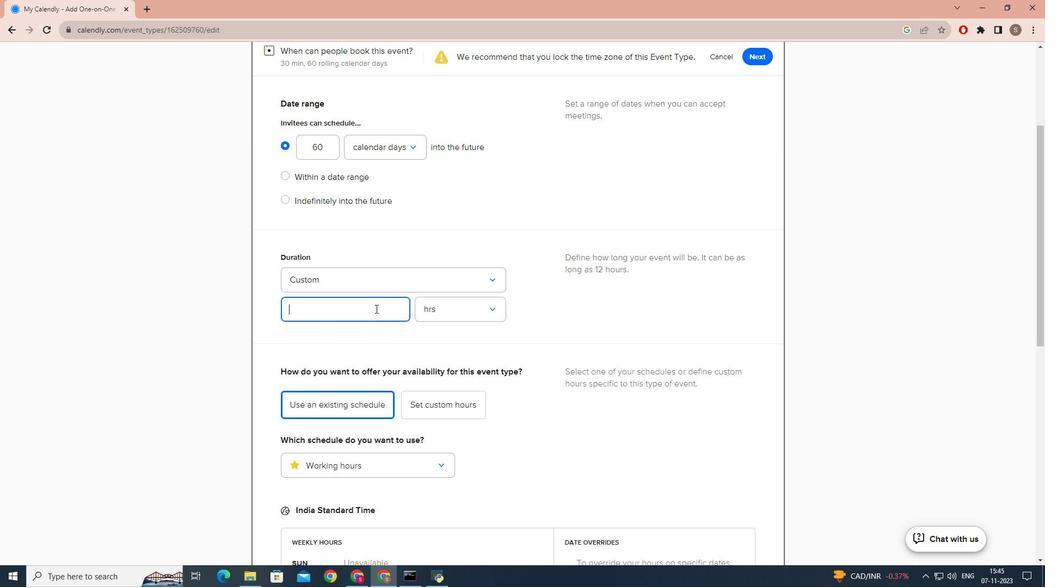 
Action: Mouse pressed left at (376, 309)
Screenshot: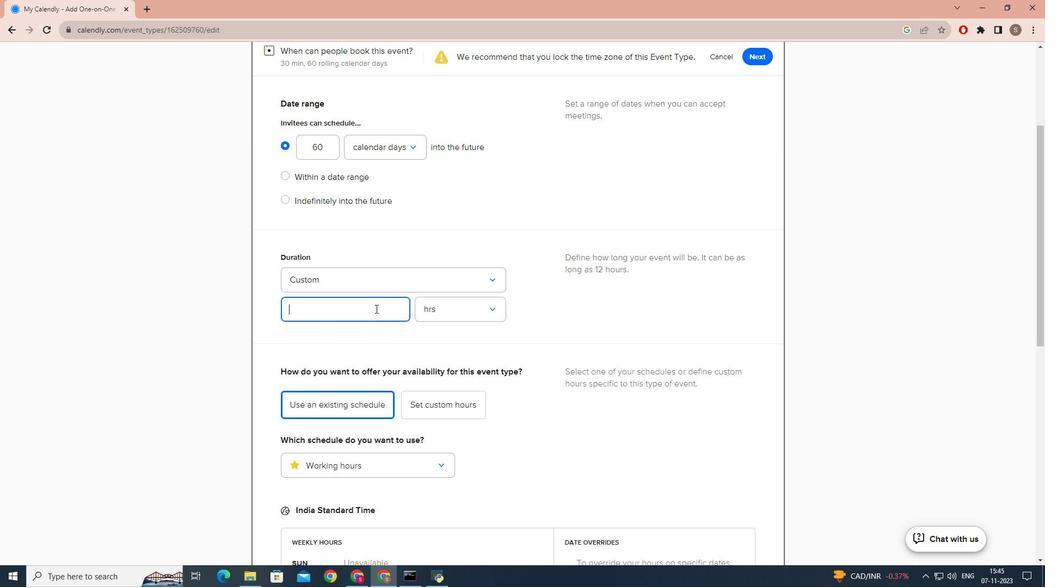 
Action: Mouse moved to (375, 309)
Screenshot: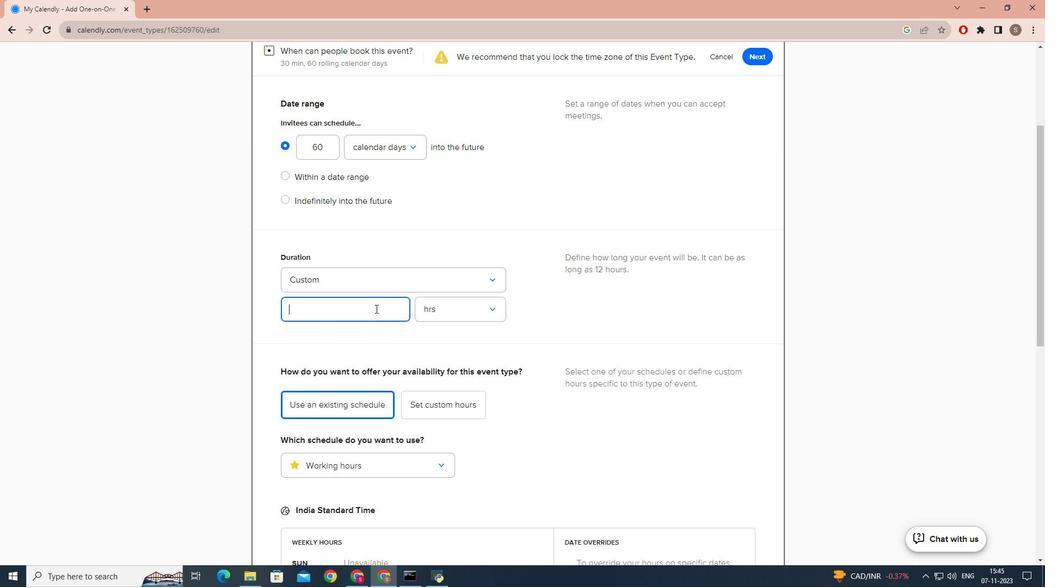 
Action: Key pressed 2
Screenshot: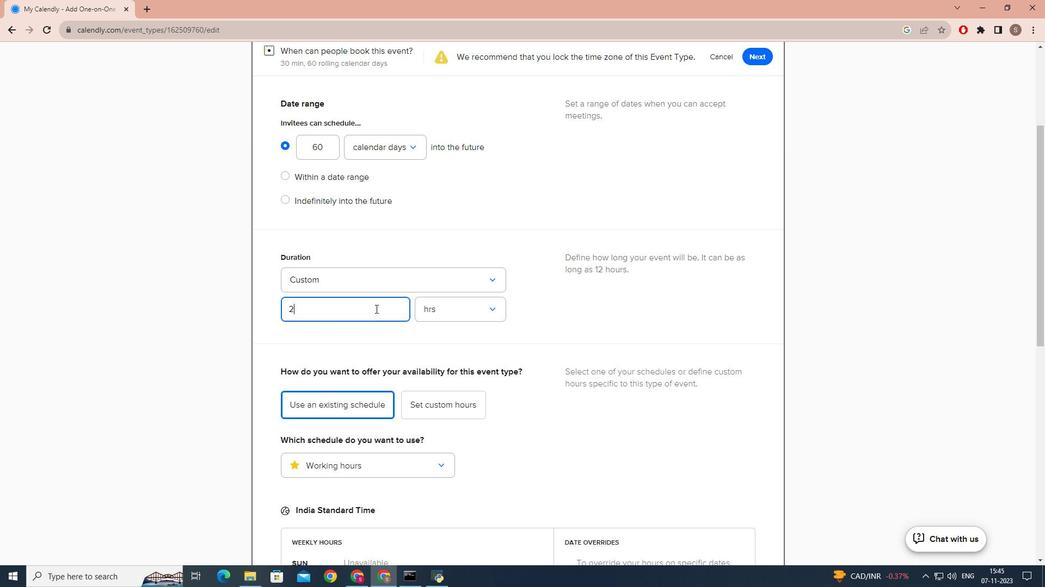 
Action: Mouse moved to (349, 338)
Screenshot: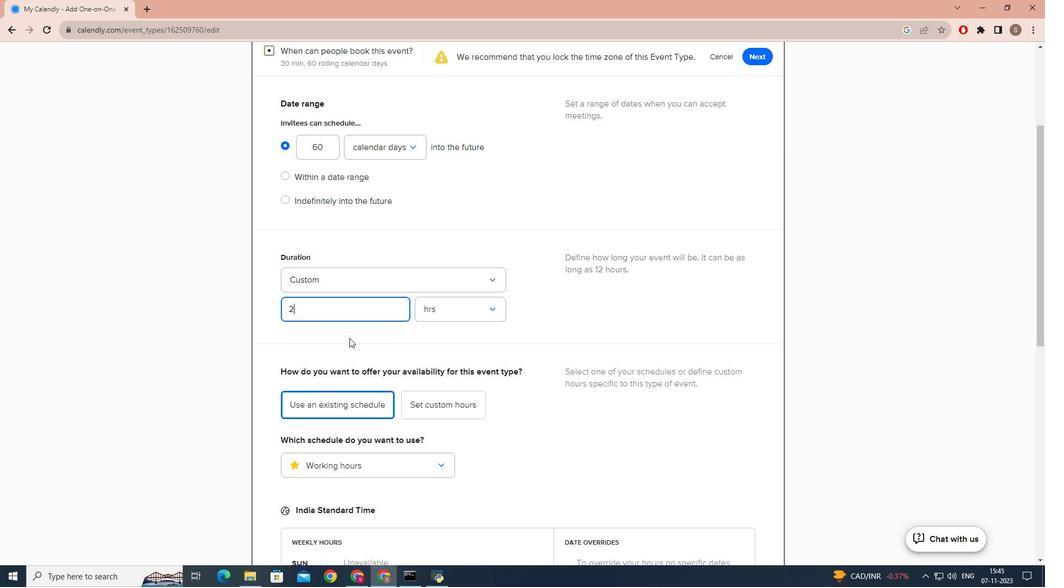 
Action: Mouse pressed left at (349, 338)
Screenshot: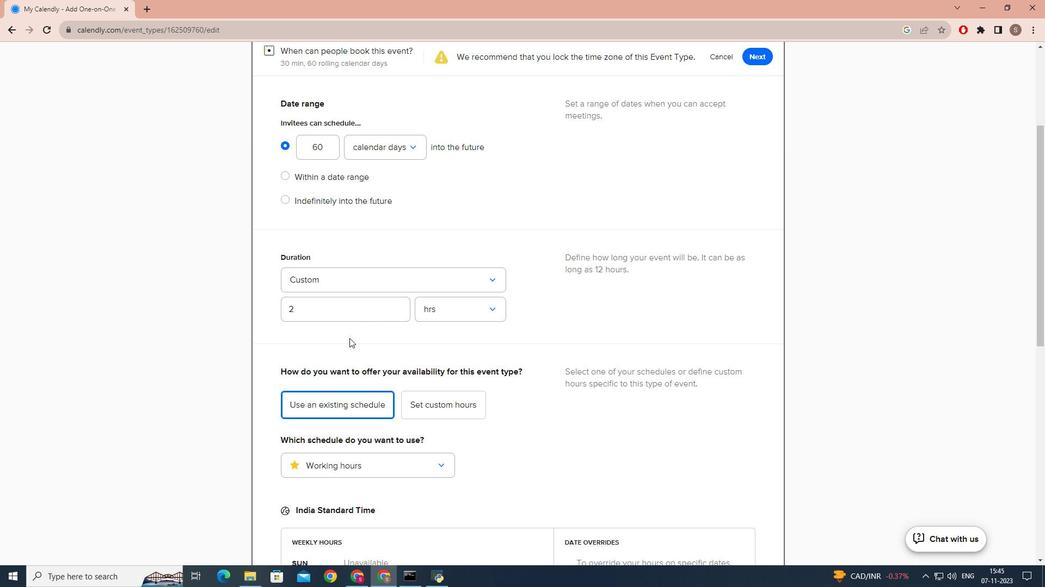 
Action: Mouse moved to (349, 338)
Screenshot: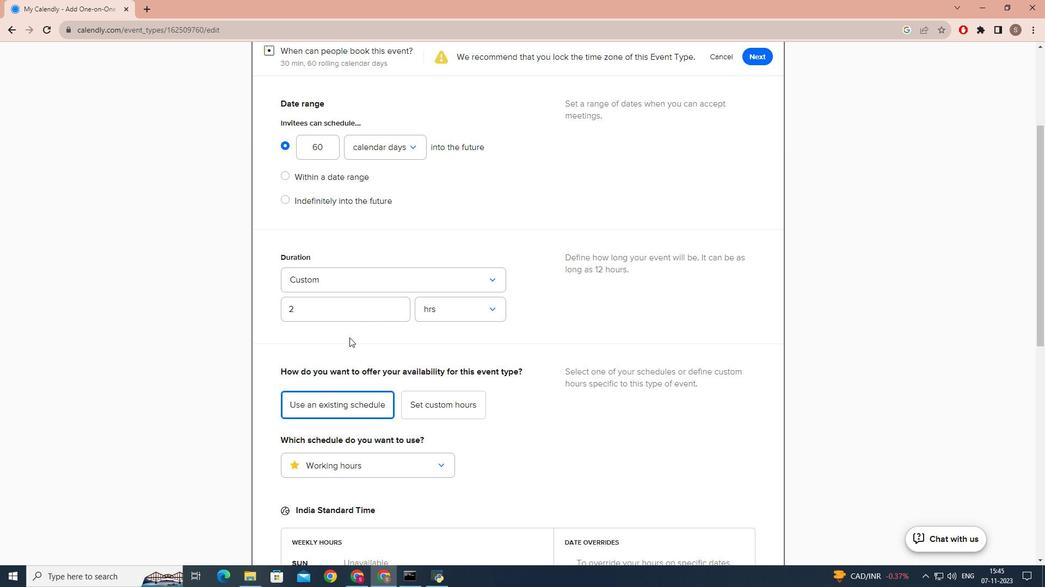 
Action: Mouse scrolled (349, 337) with delta (0, 0)
Screenshot: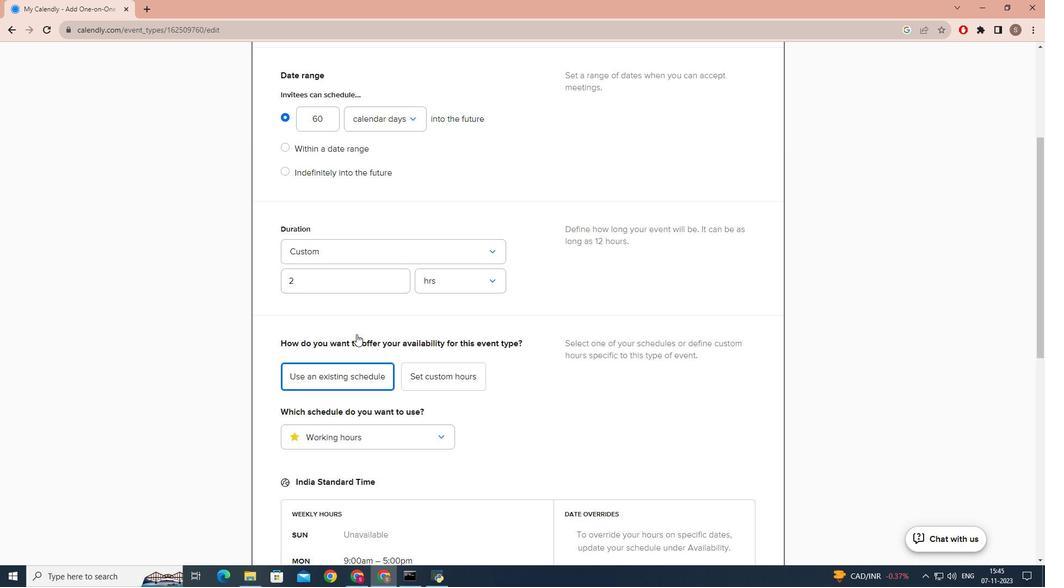 
Action: Mouse scrolled (349, 337) with delta (0, 0)
Screenshot: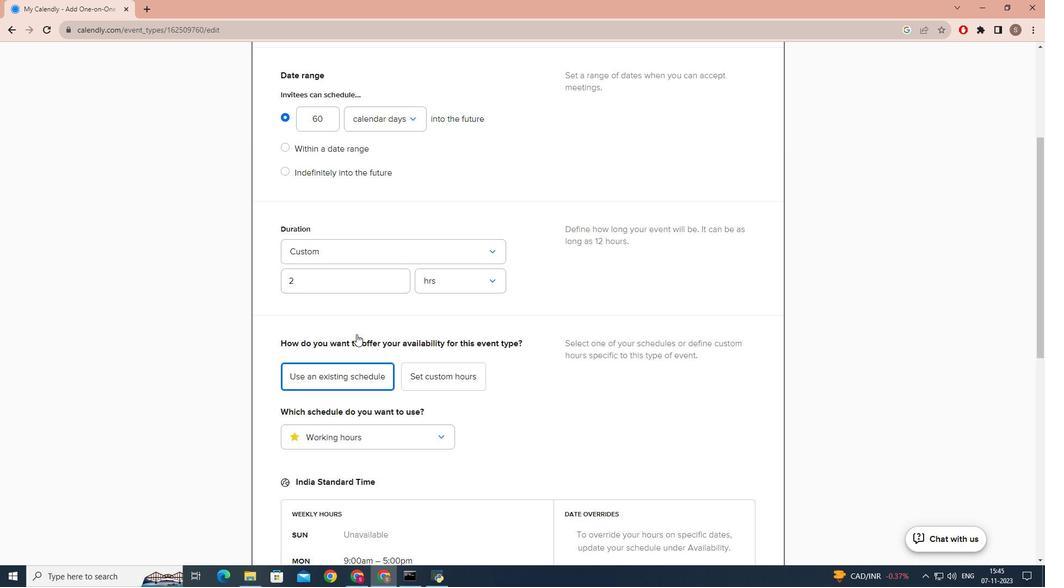 
Action: Mouse scrolled (349, 337) with delta (0, 0)
Screenshot: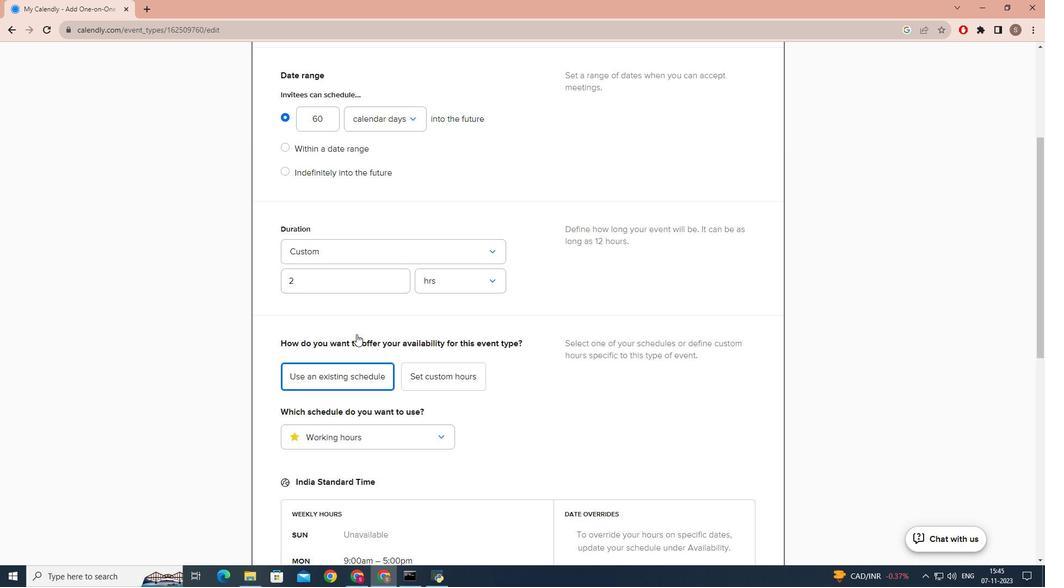 
Action: Mouse scrolled (349, 337) with delta (0, 0)
Screenshot: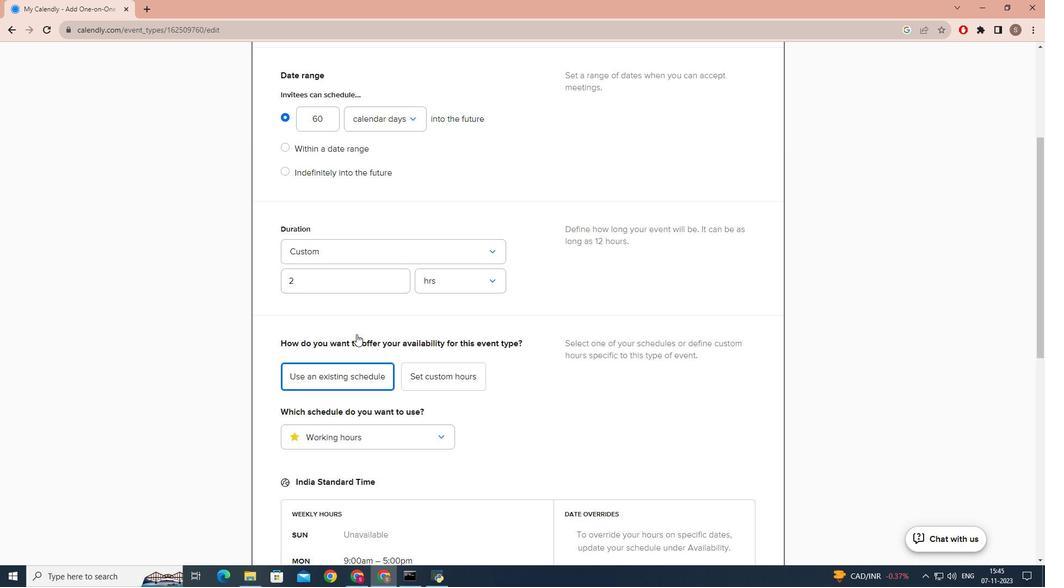 
Action: Mouse scrolled (349, 337) with delta (0, 0)
Screenshot: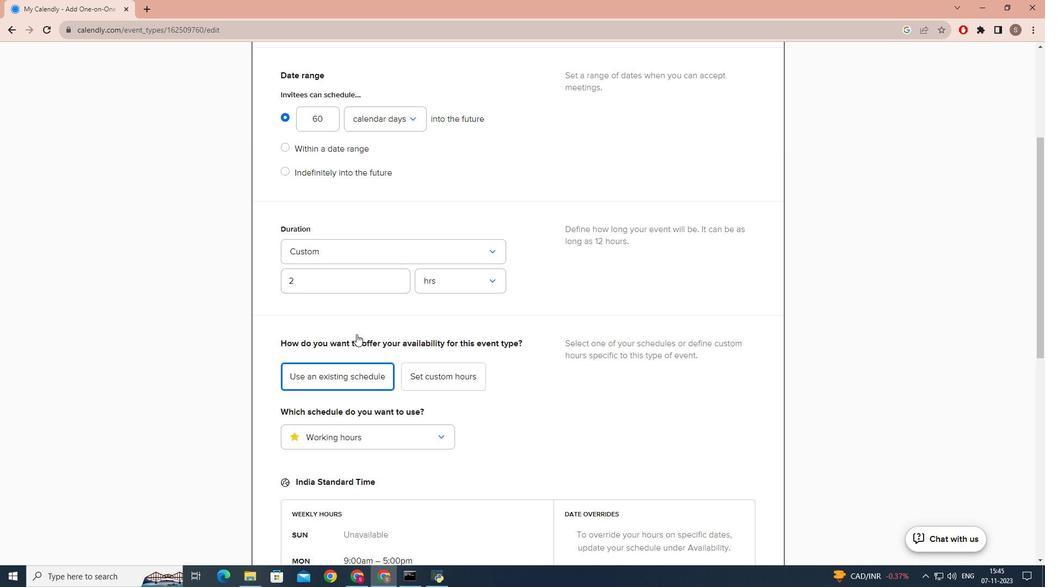 
Action: Mouse moved to (349, 338)
Screenshot: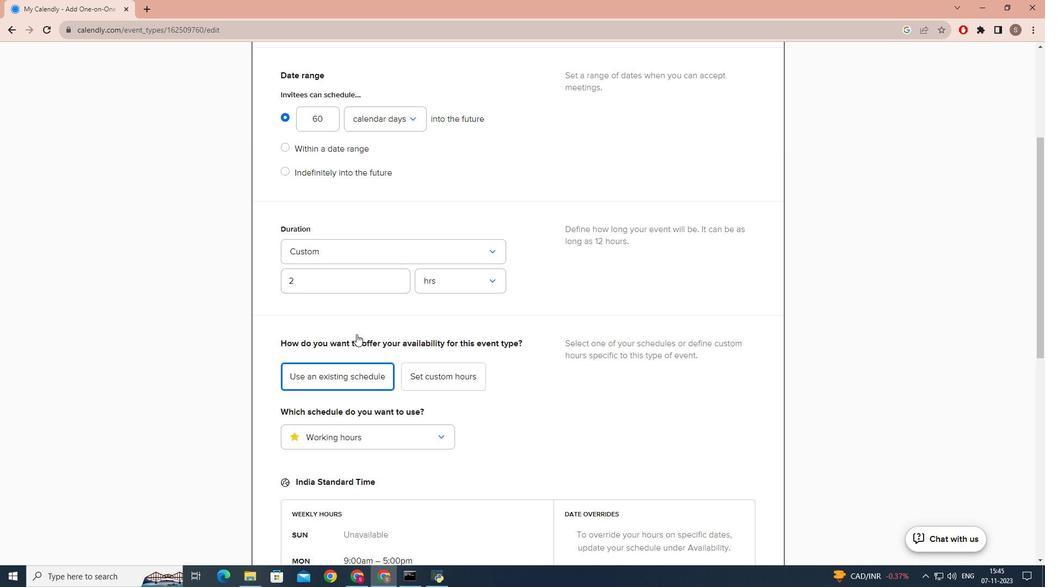 
Action: Mouse scrolled (349, 337) with delta (0, 0)
Screenshot: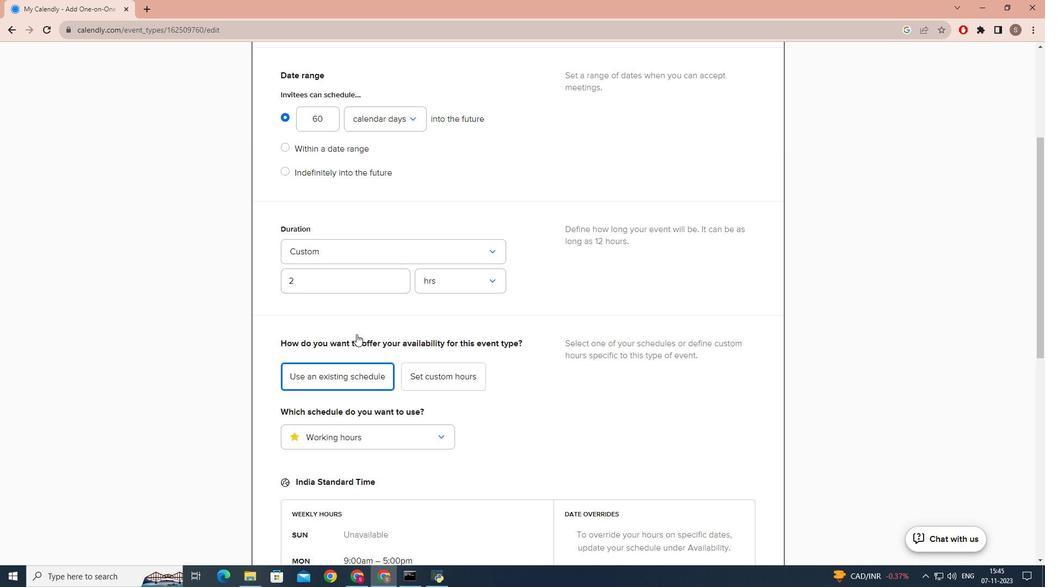 
Action: Mouse moved to (349, 337)
Screenshot: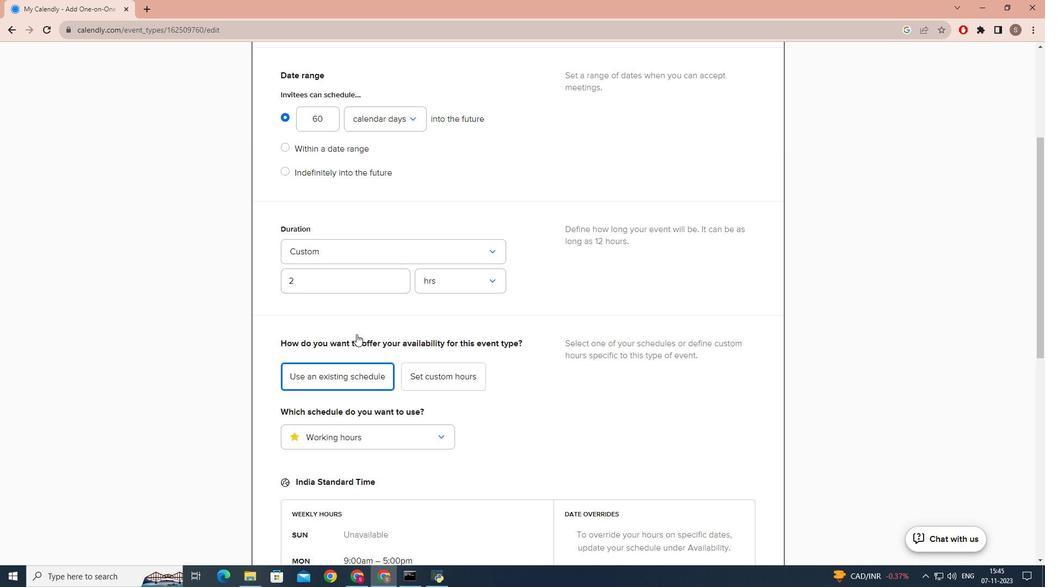 
Action: Mouse scrolled (349, 336) with delta (0, 0)
Screenshot: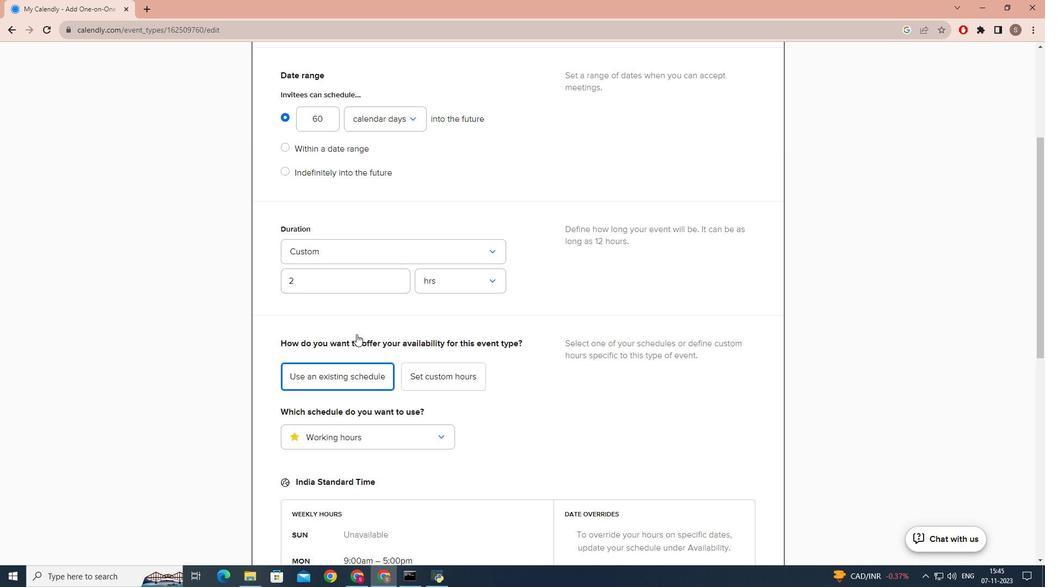 
Action: Mouse moved to (364, 332)
Screenshot: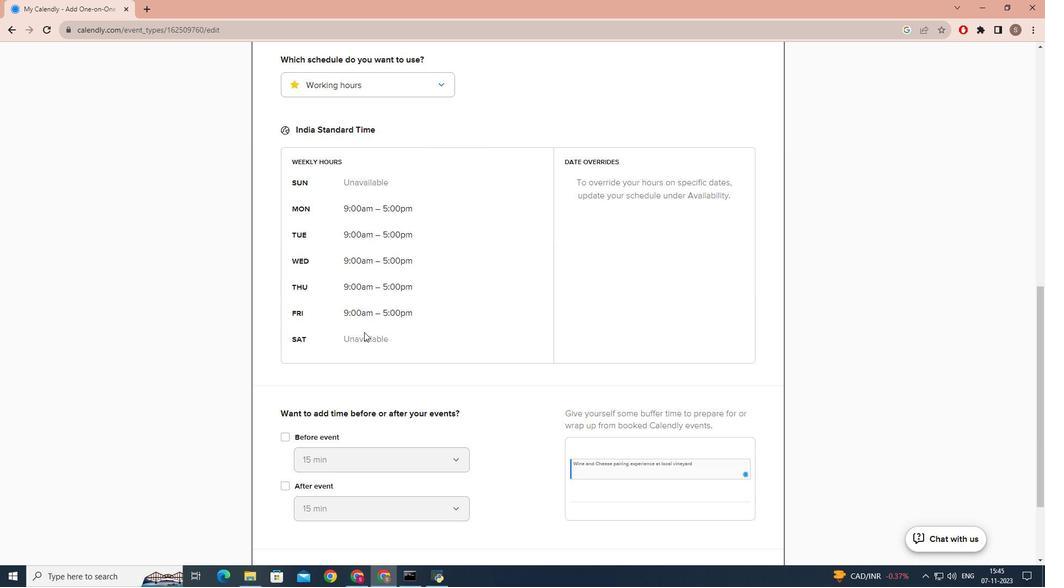
Action: Mouse scrolled (364, 332) with delta (0, 0)
Screenshot: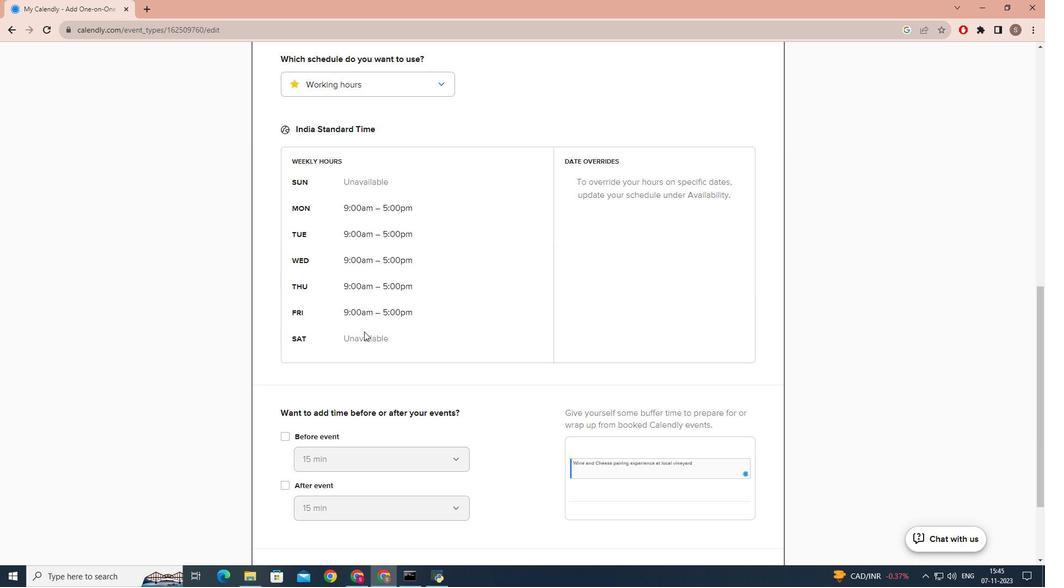 
Action: Mouse scrolled (364, 332) with delta (0, 0)
Screenshot: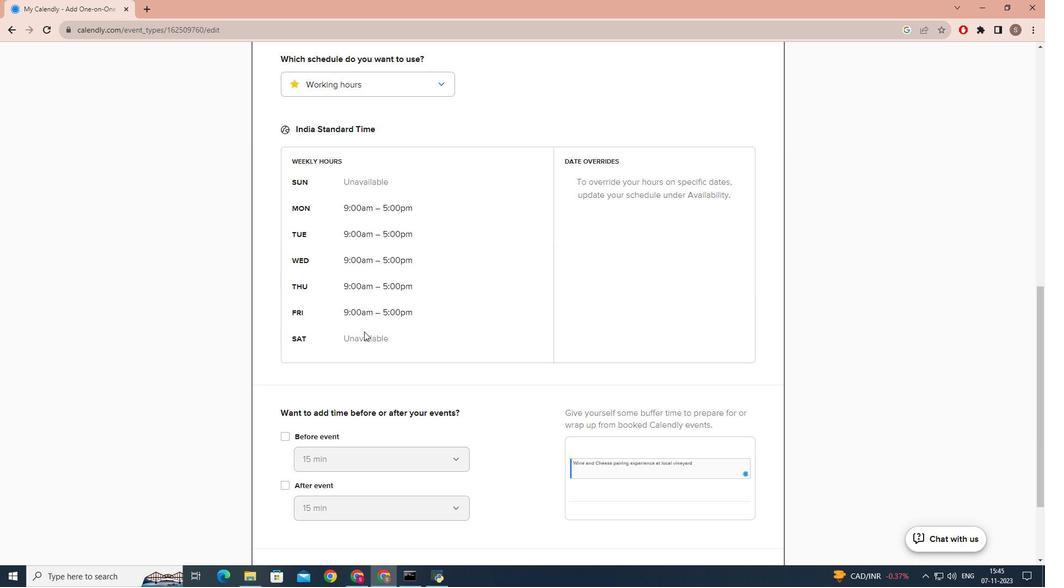 
Action: Mouse scrolled (364, 332) with delta (0, 0)
Screenshot: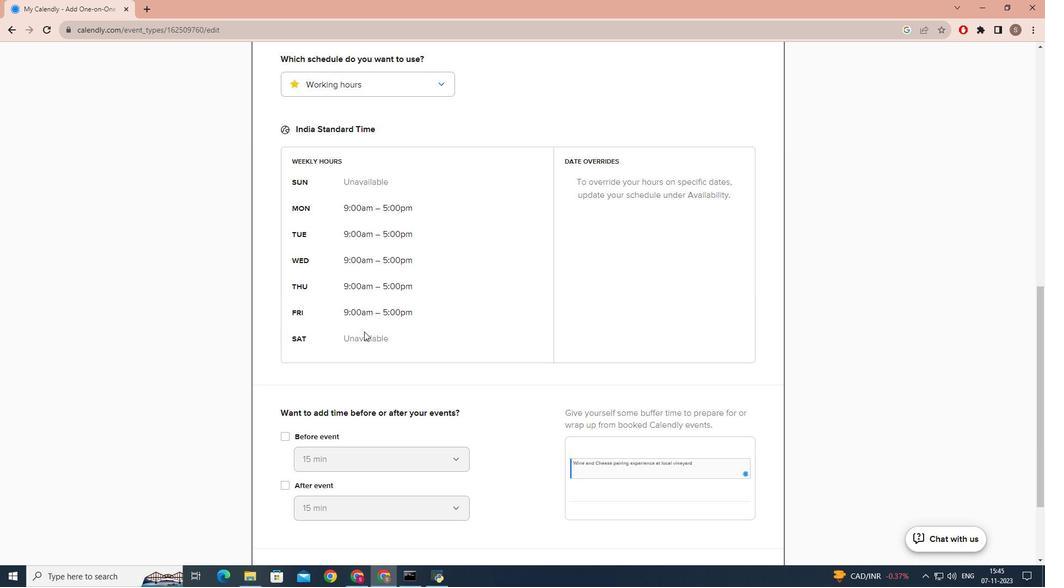 
Action: Mouse scrolled (364, 332) with delta (0, 0)
Screenshot: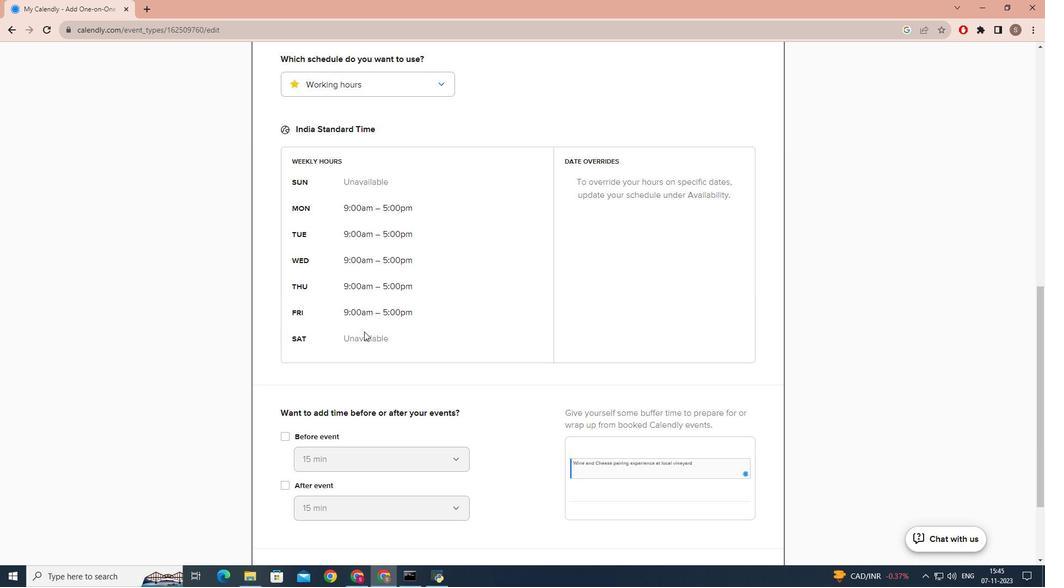 
Action: Mouse scrolled (364, 332) with delta (0, 0)
Screenshot: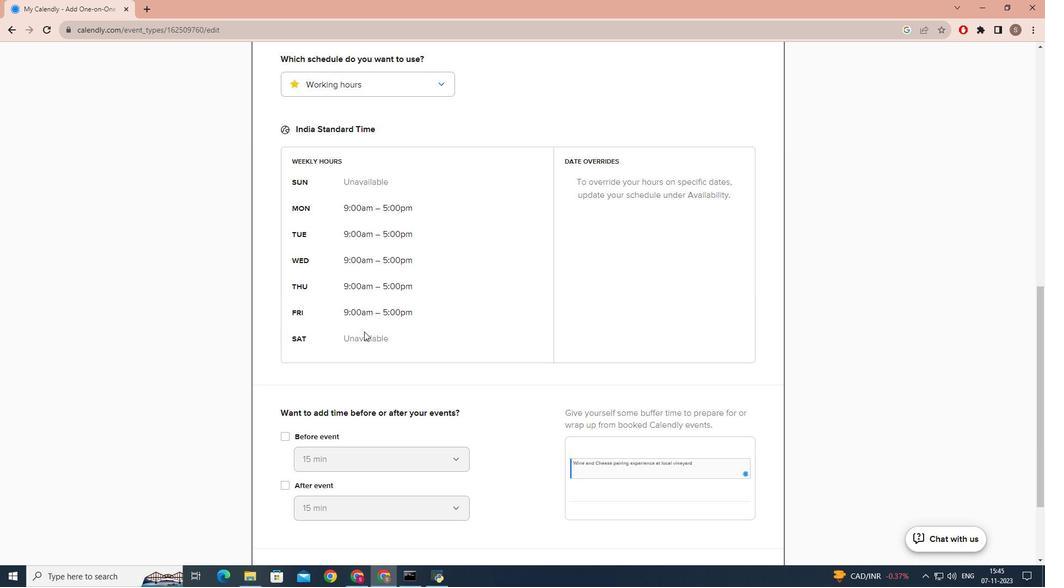 
Action: Mouse scrolled (364, 332) with delta (0, 0)
Screenshot: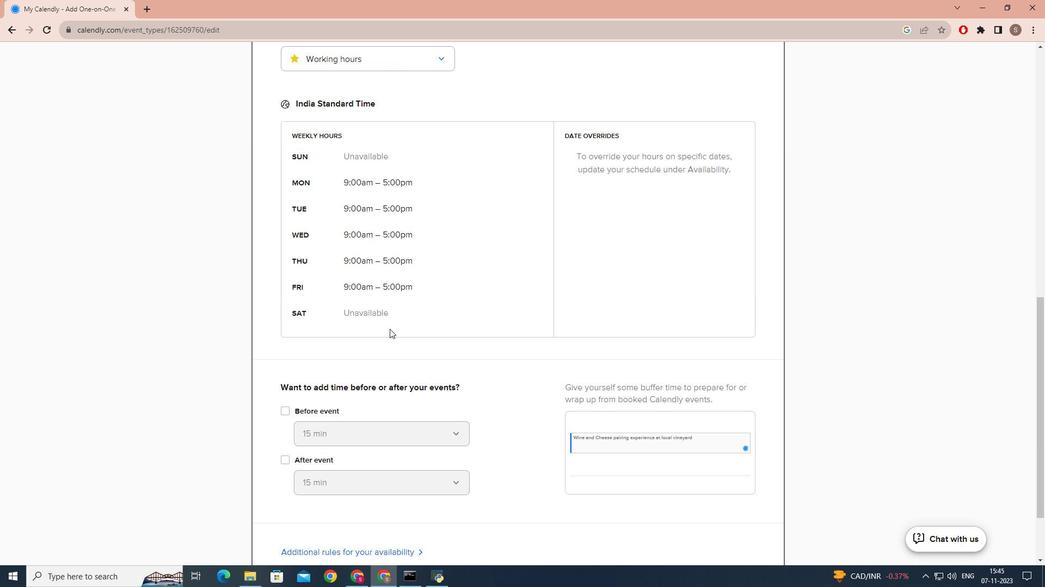 
Action: Mouse moved to (365, 332)
Screenshot: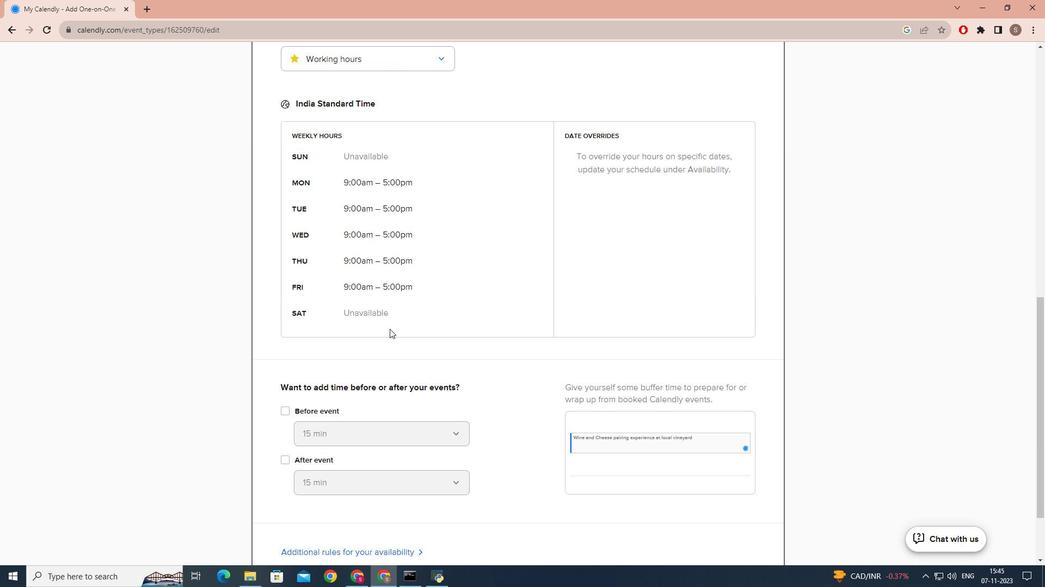 
Action: Mouse scrolled (365, 331) with delta (0, 0)
Screenshot: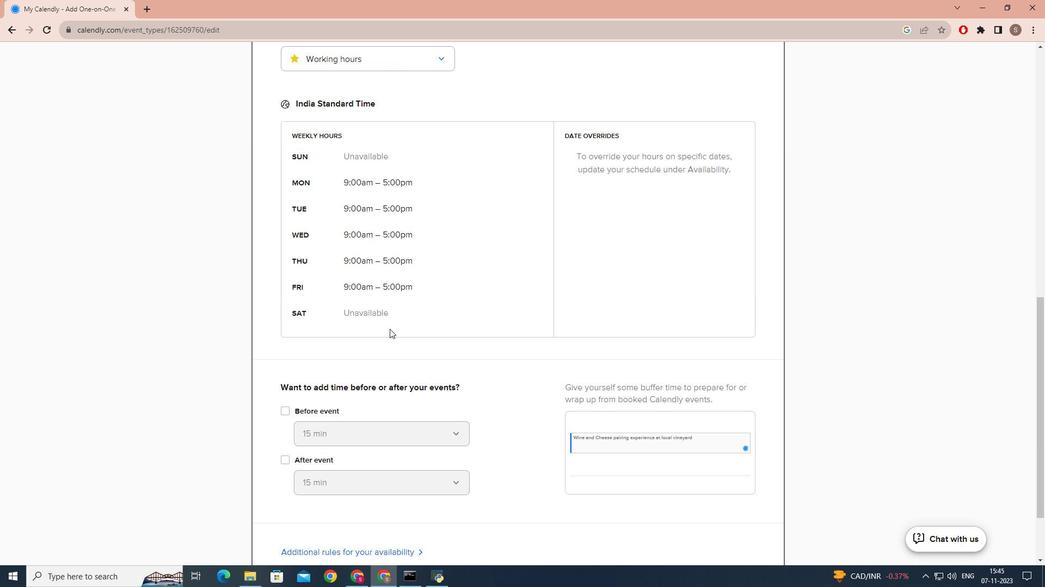 
Action: Mouse moved to (763, 508)
Screenshot: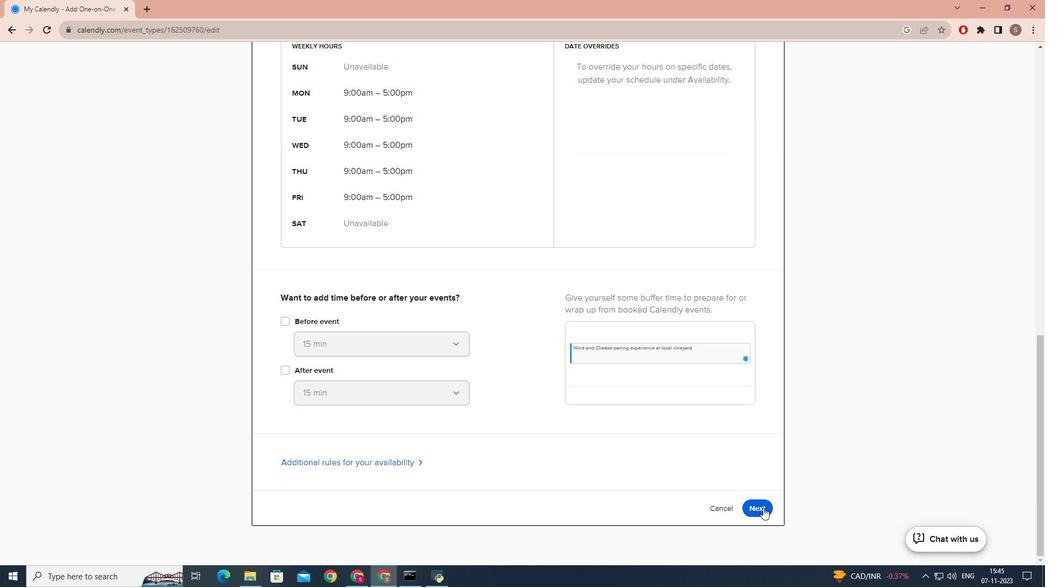 
Action: Mouse pressed left at (763, 508)
Screenshot: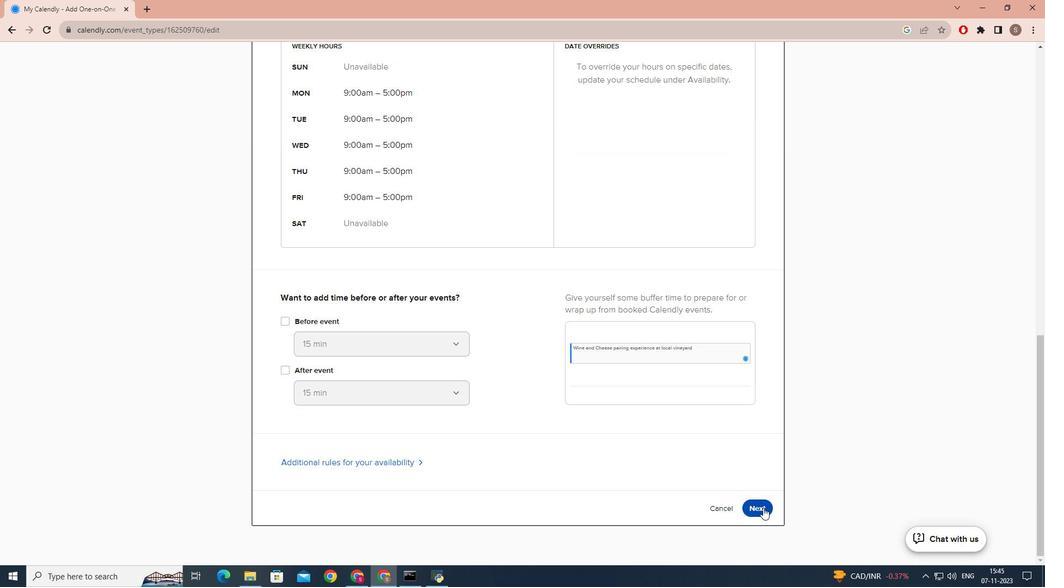 
Action: Mouse moved to (512, 341)
Screenshot: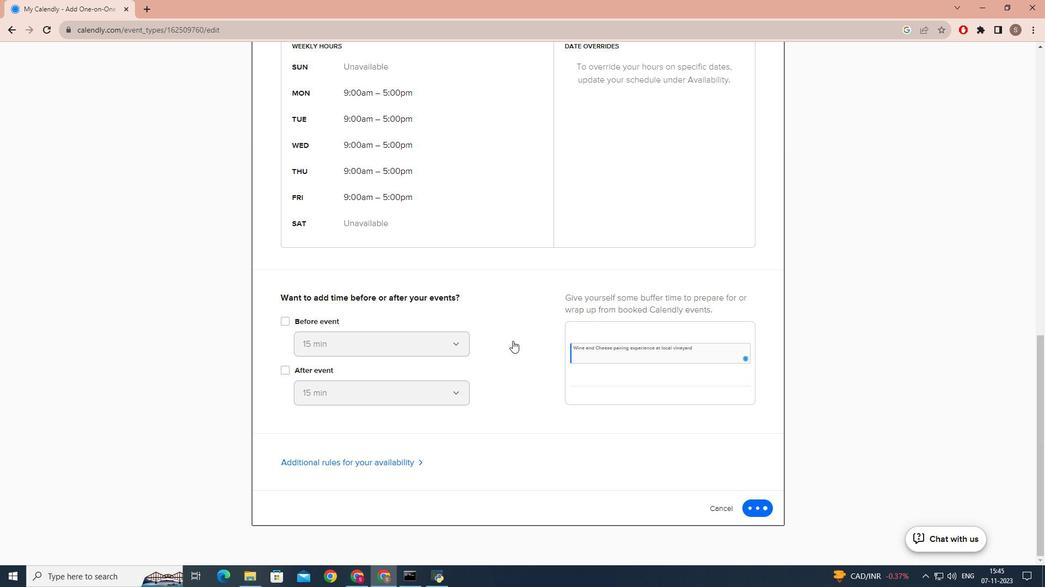 
